 Task: Look for One-way flight tickets for 2 adults, in Economy from Siwa to Chiba to travel on 01-Nov-2023.  Stops: Any number of stops.
Action: Mouse moved to (390, 360)
Screenshot: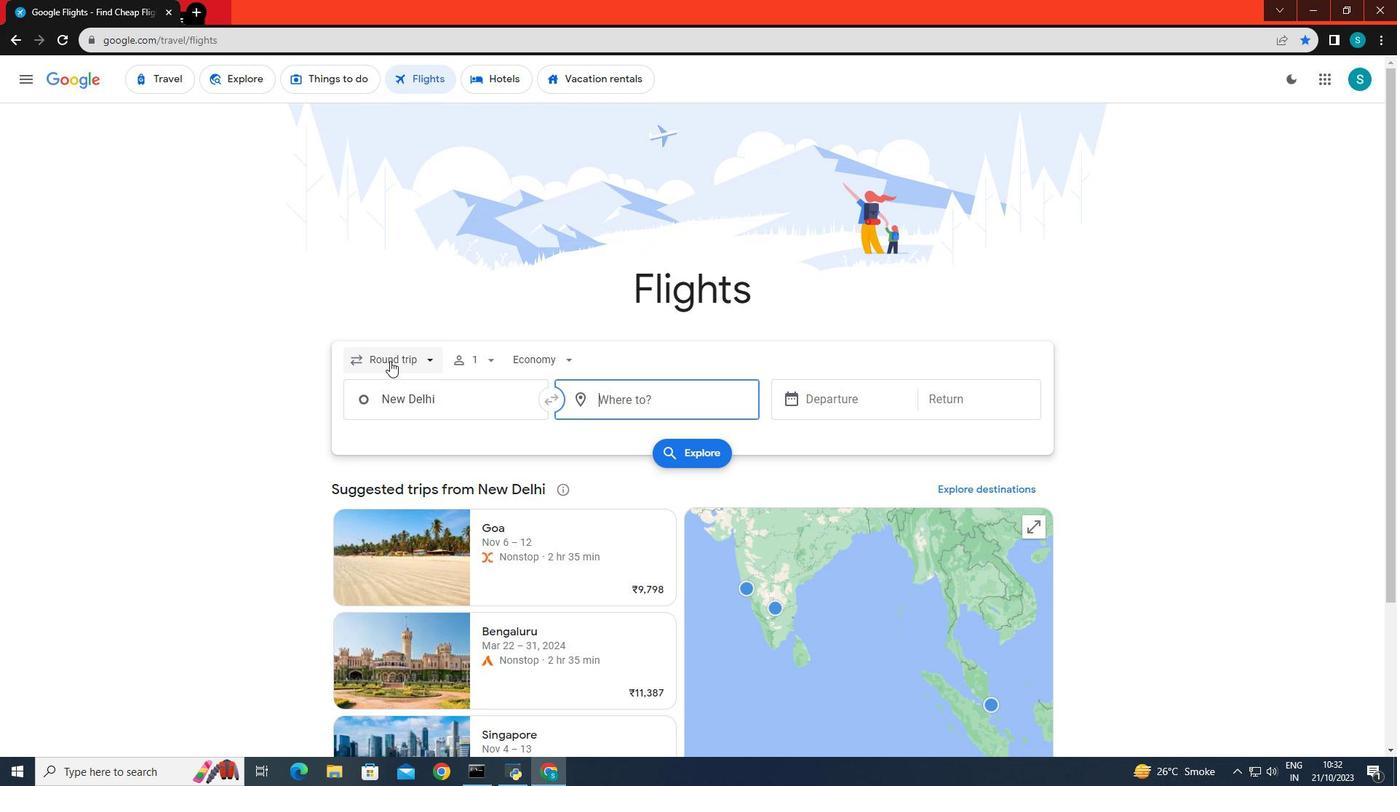 
Action: Mouse pressed left at (390, 360)
Screenshot: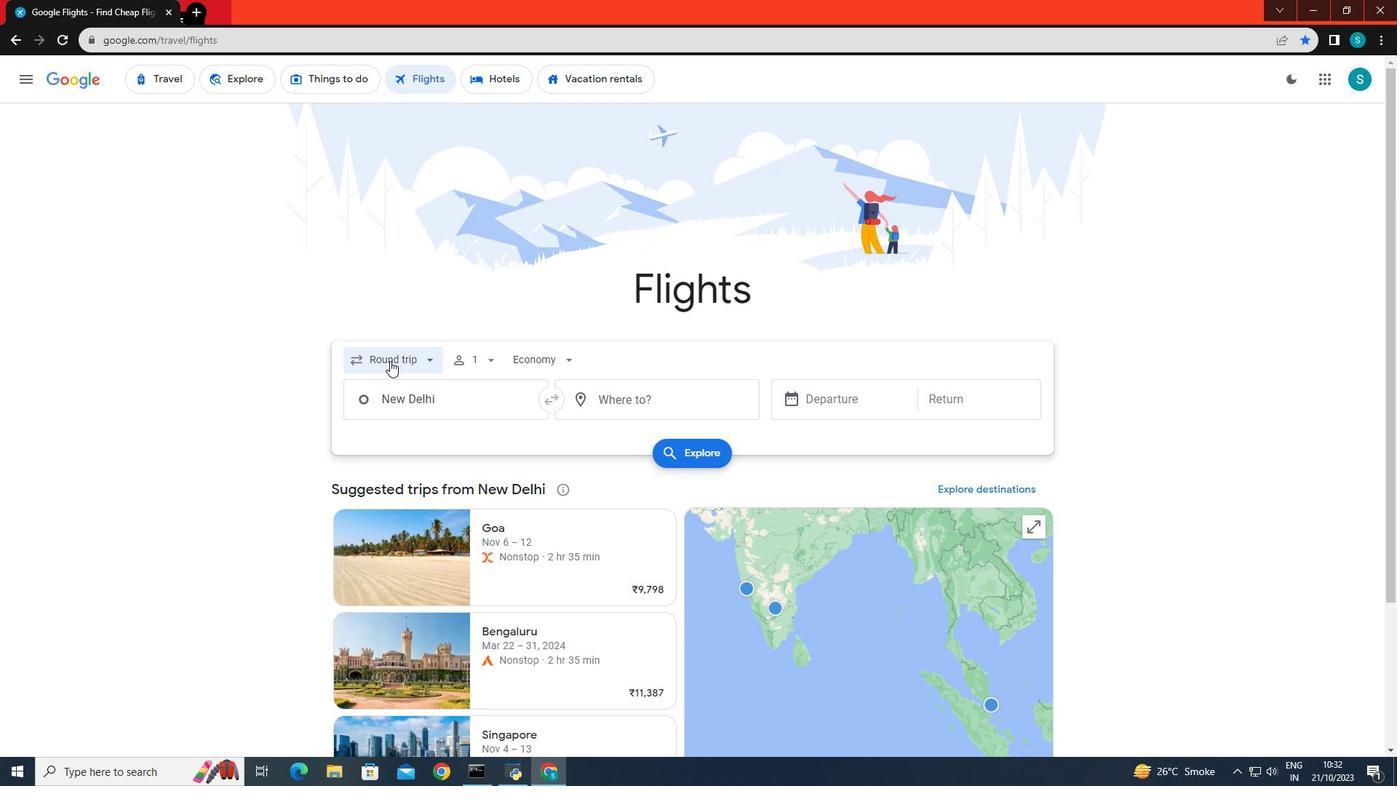 
Action: Mouse moved to (398, 425)
Screenshot: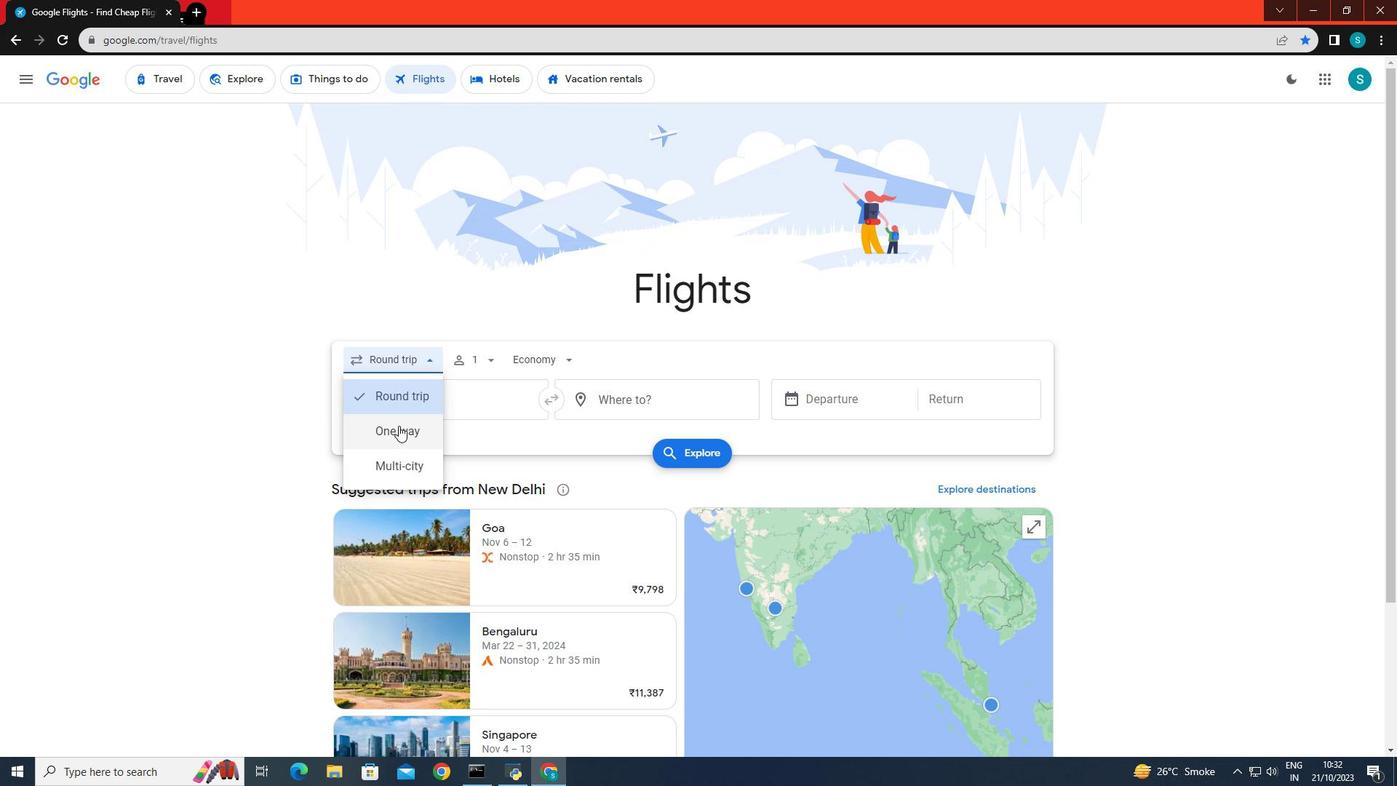 
Action: Mouse pressed left at (398, 425)
Screenshot: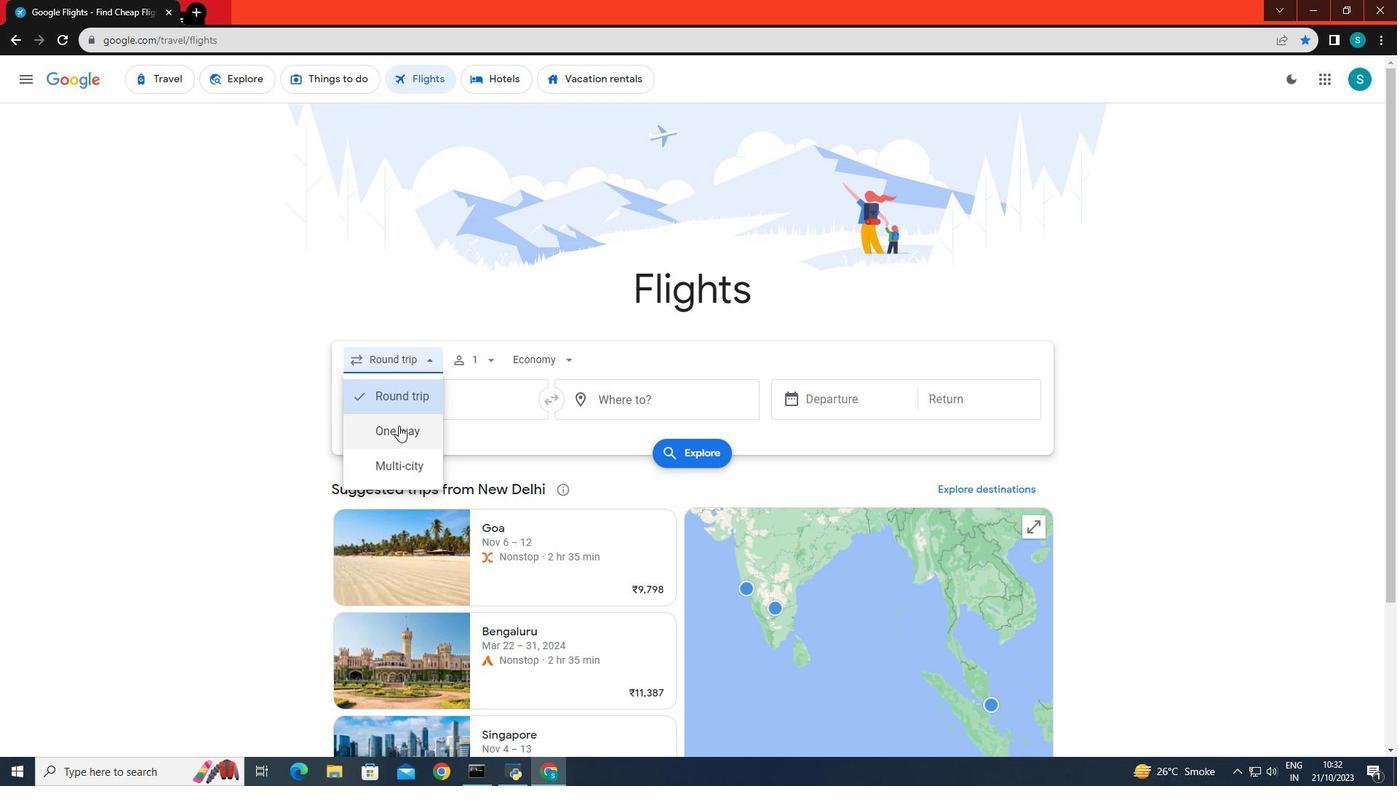 
Action: Mouse moved to (468, 360)
Screenshot: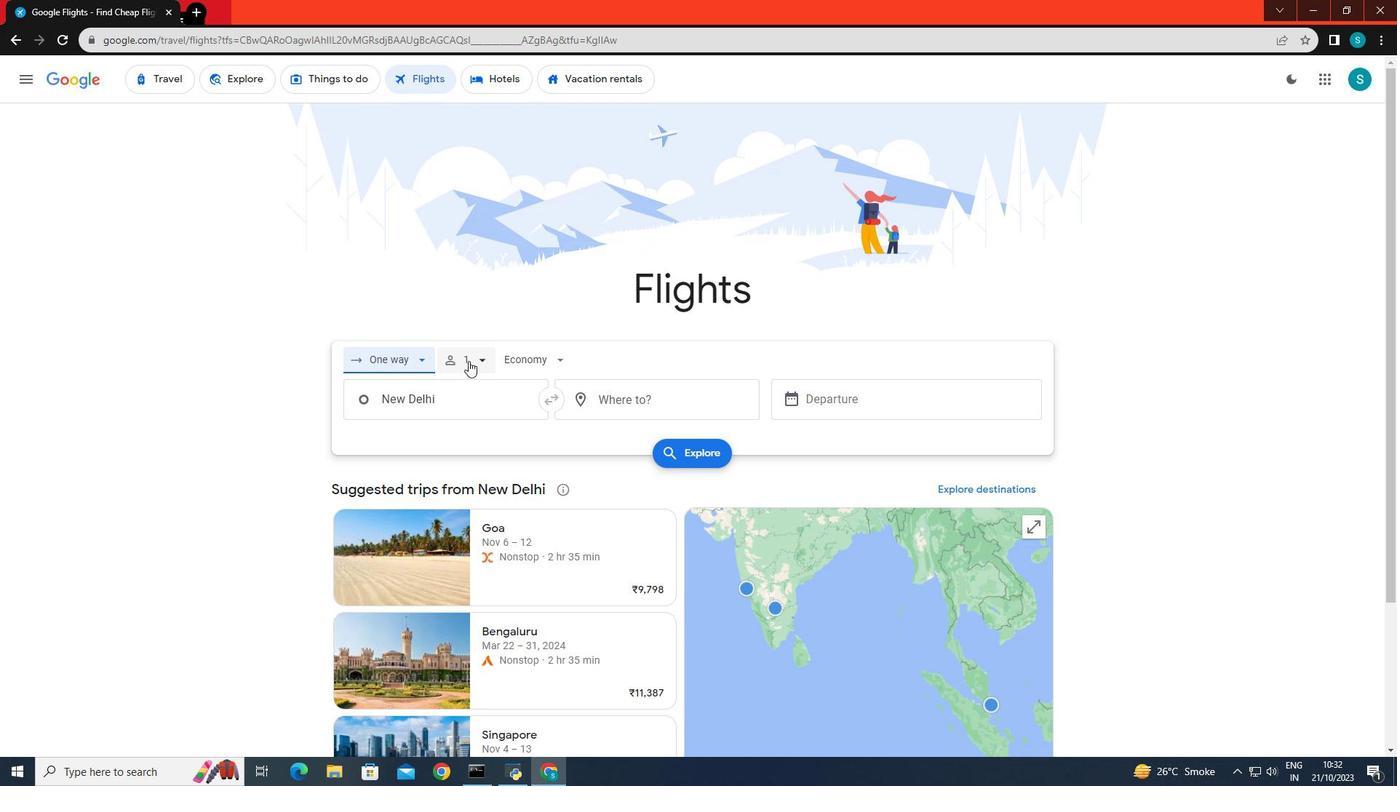 
Action: Mouse pressed left at (468, 360)
Screenshot: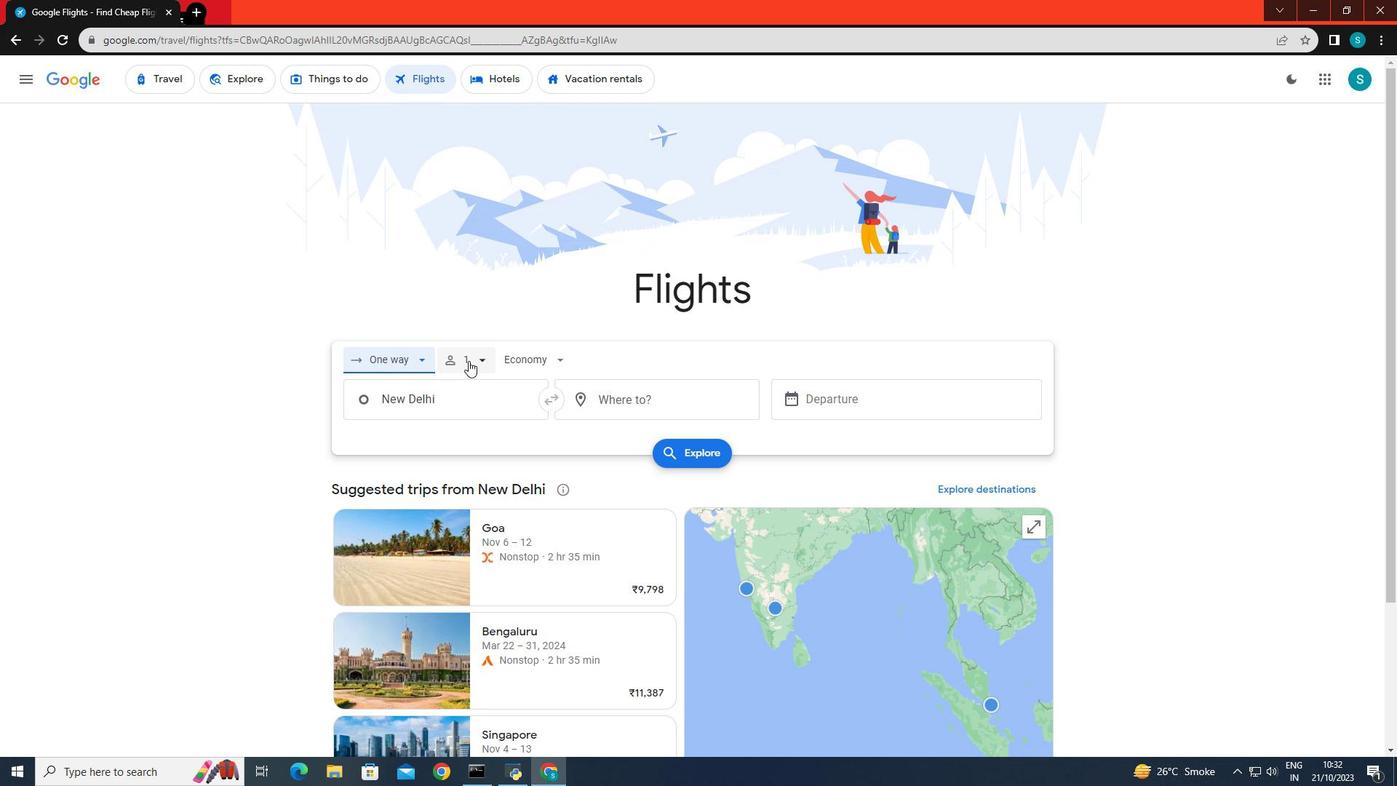 
Action: Mouse moved to (588, 395)
Screenshot: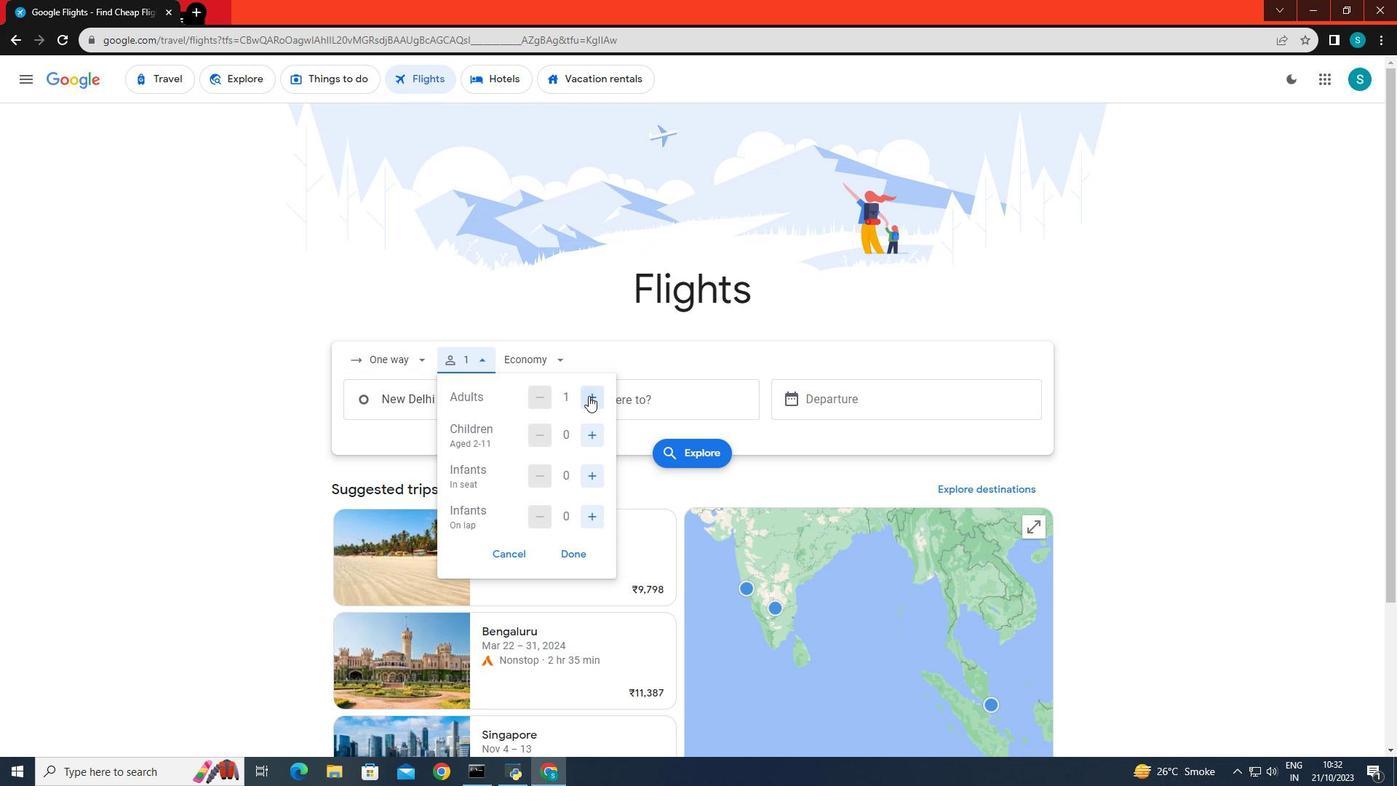 
Action: Mouse pressed left at (588, 395)
Screenshot: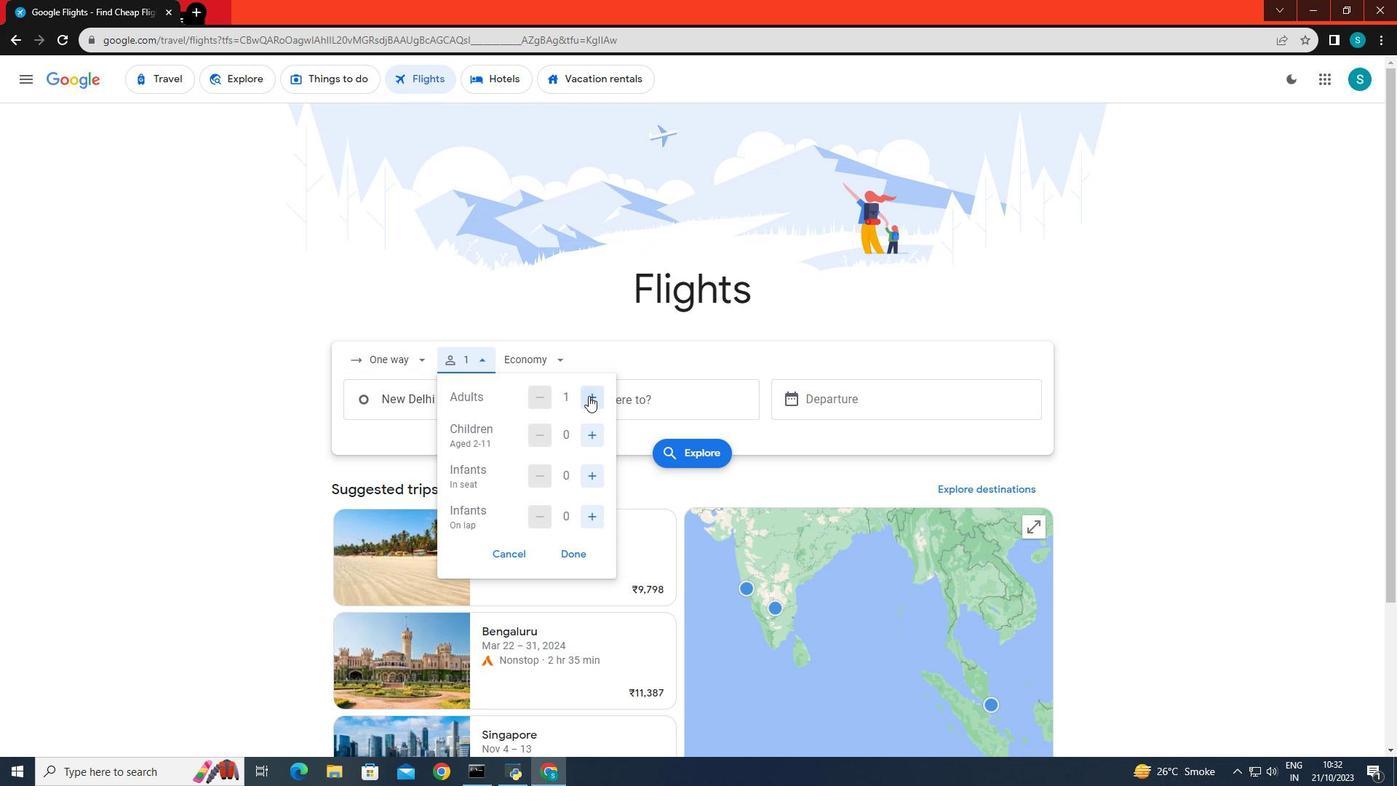 
Action: Mouse moved to (575, 556)
Screenshot: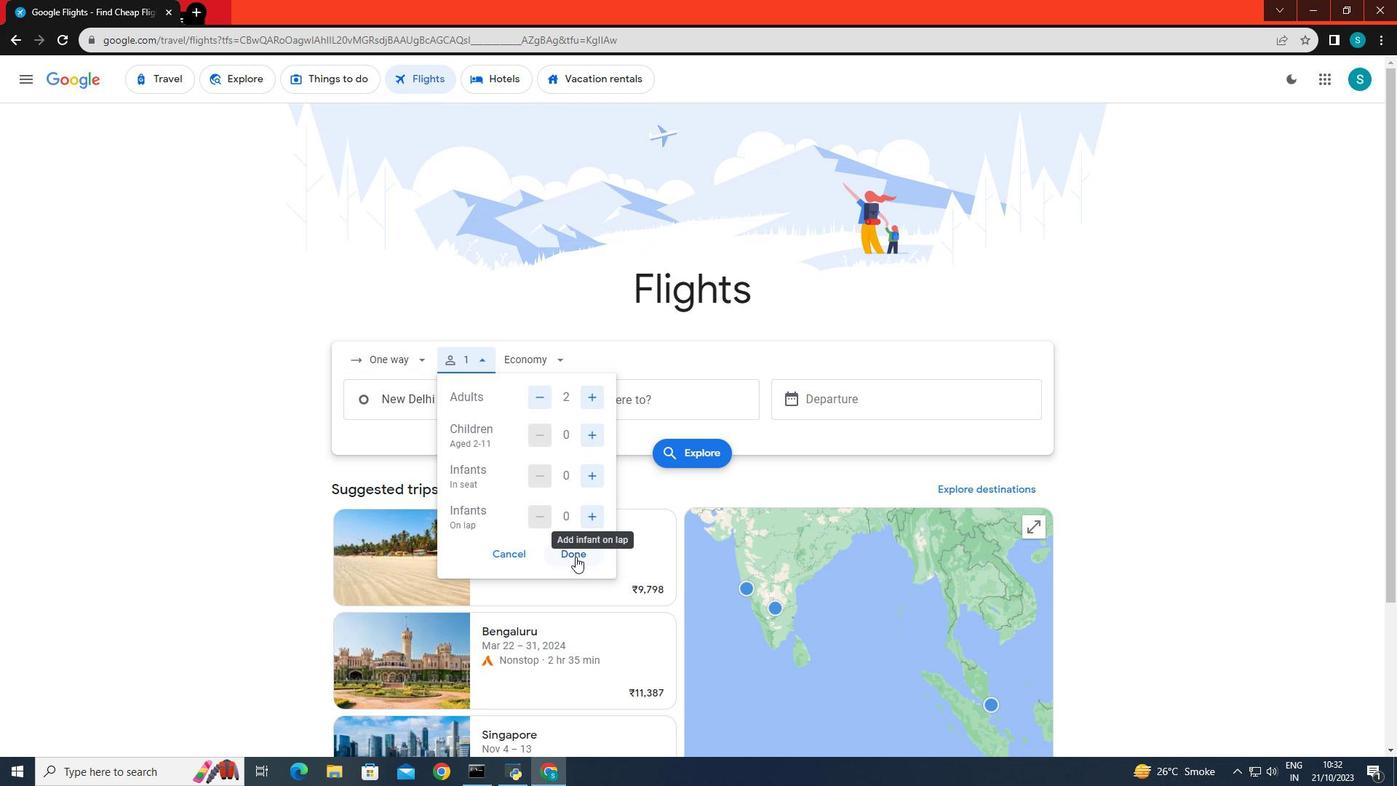 
Action: Mouse pressed left at (575, 556)
Screenshot: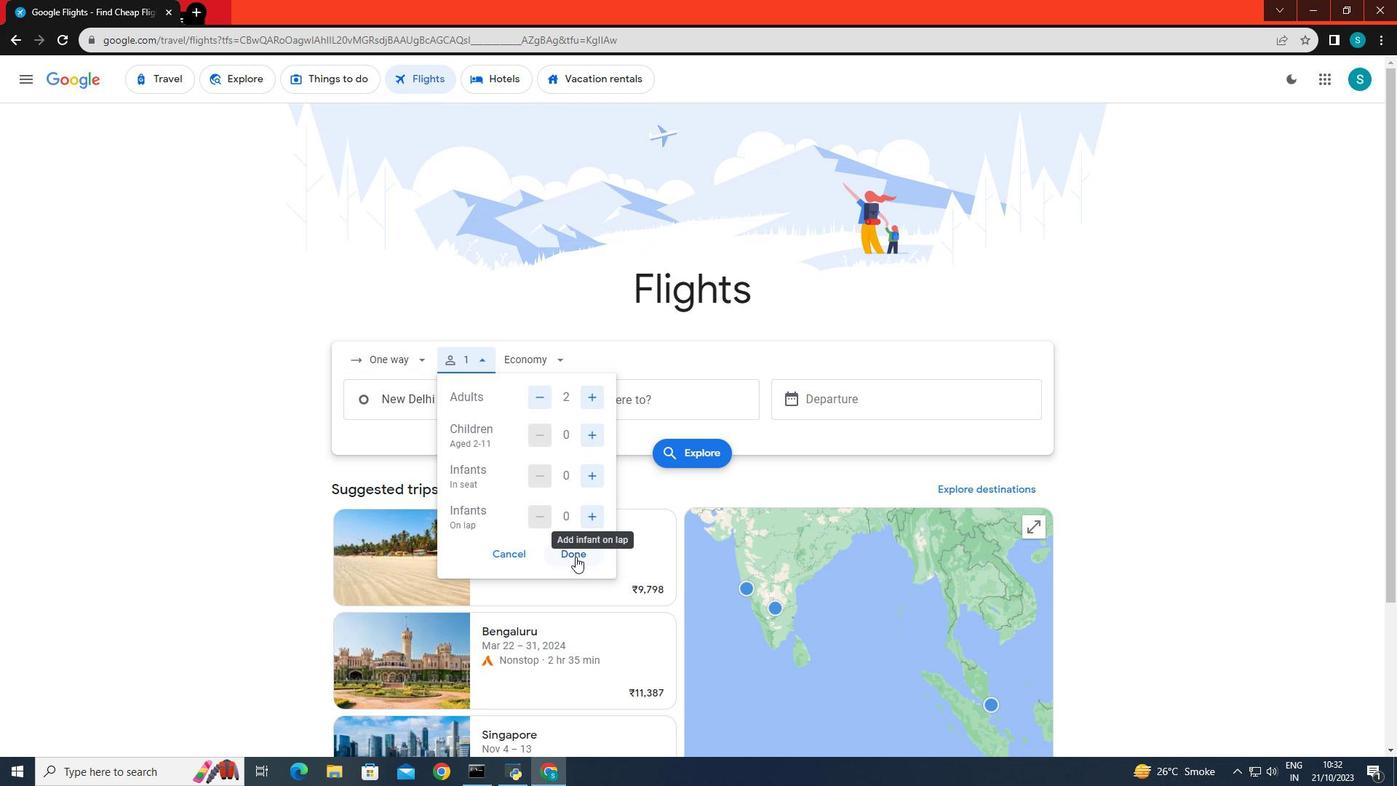 
Action: Mouse moved to (545, 348)
Screenshot: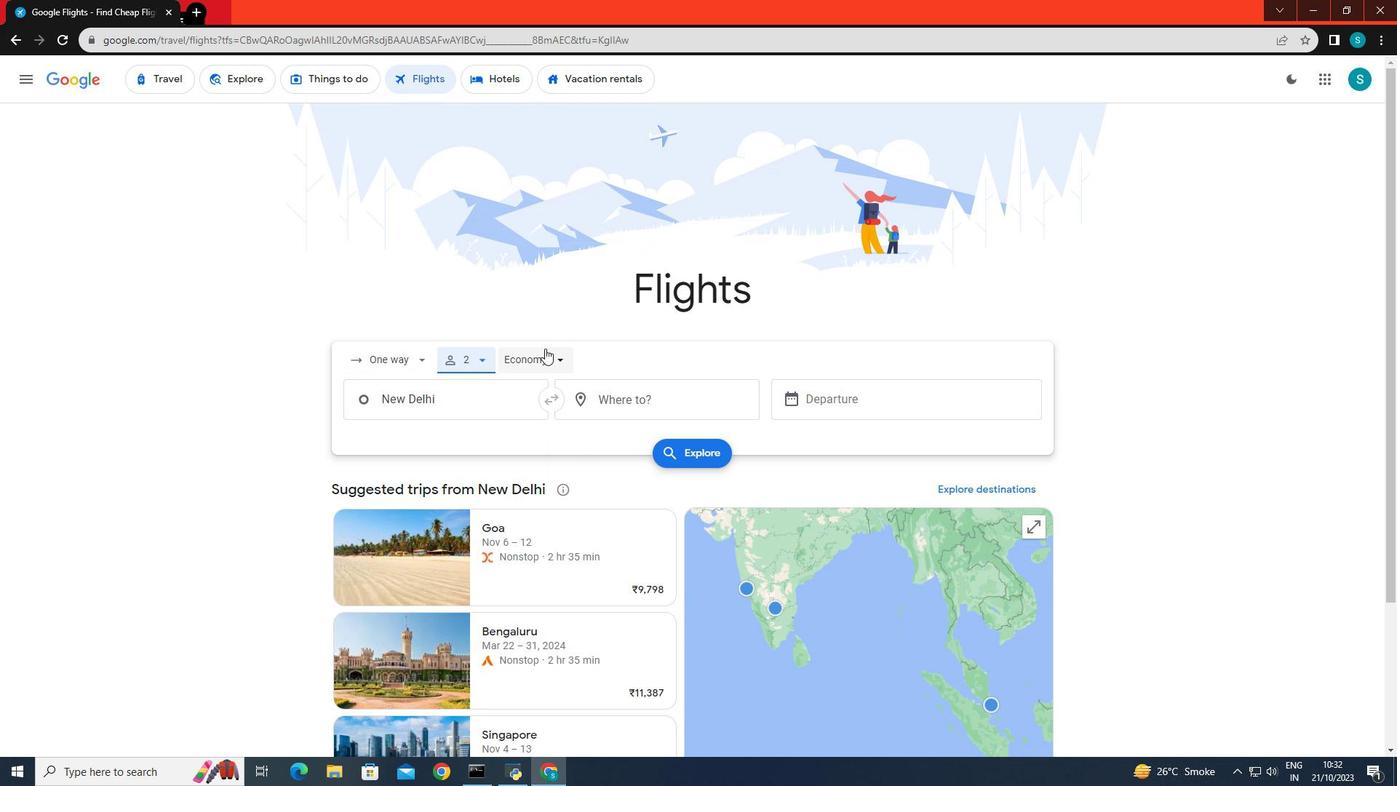 
Action: Mouse pressed left at (545, 348)
Screenshot: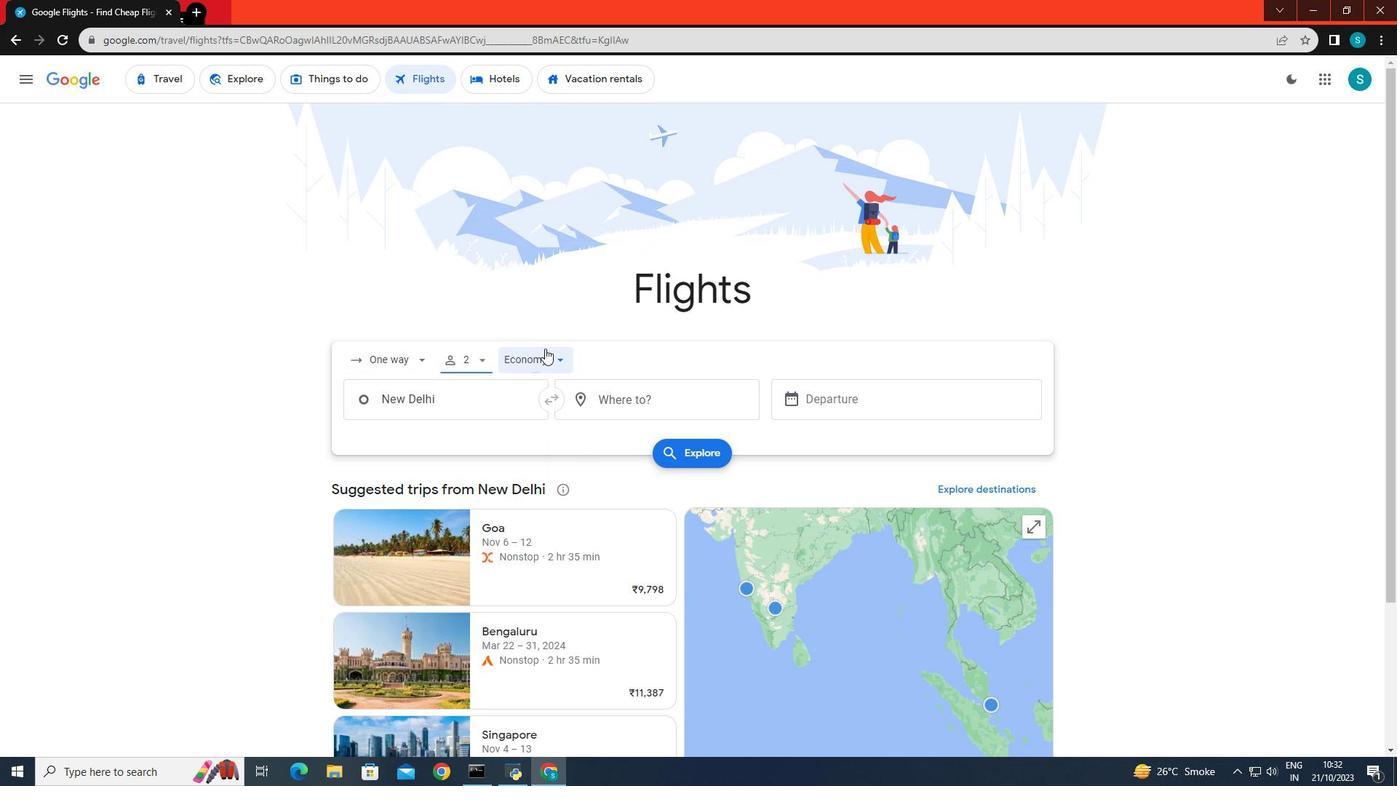 
Action: Mouse moved to (566, 402)
Screenshot: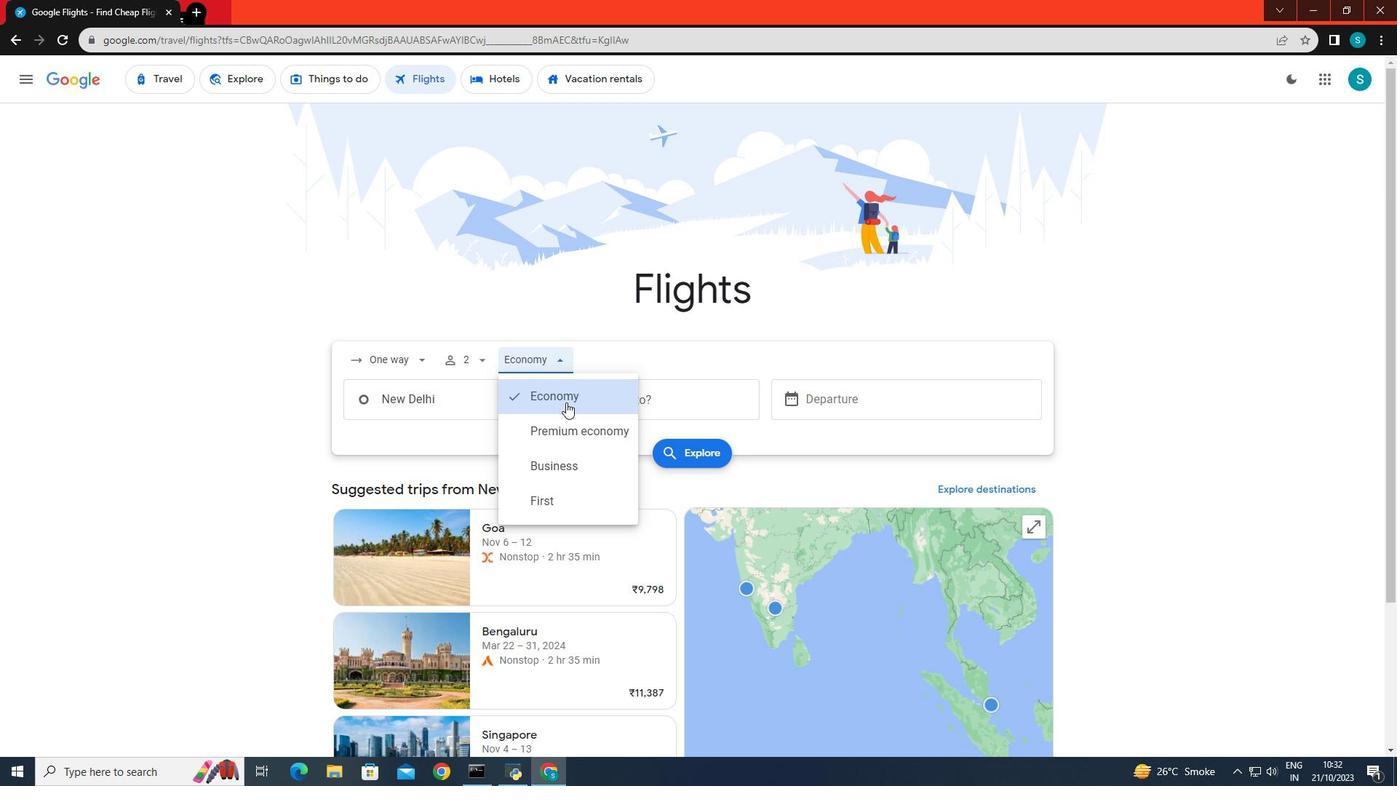 
Action: Mouse pressed left at (566, 402)
Screenshot: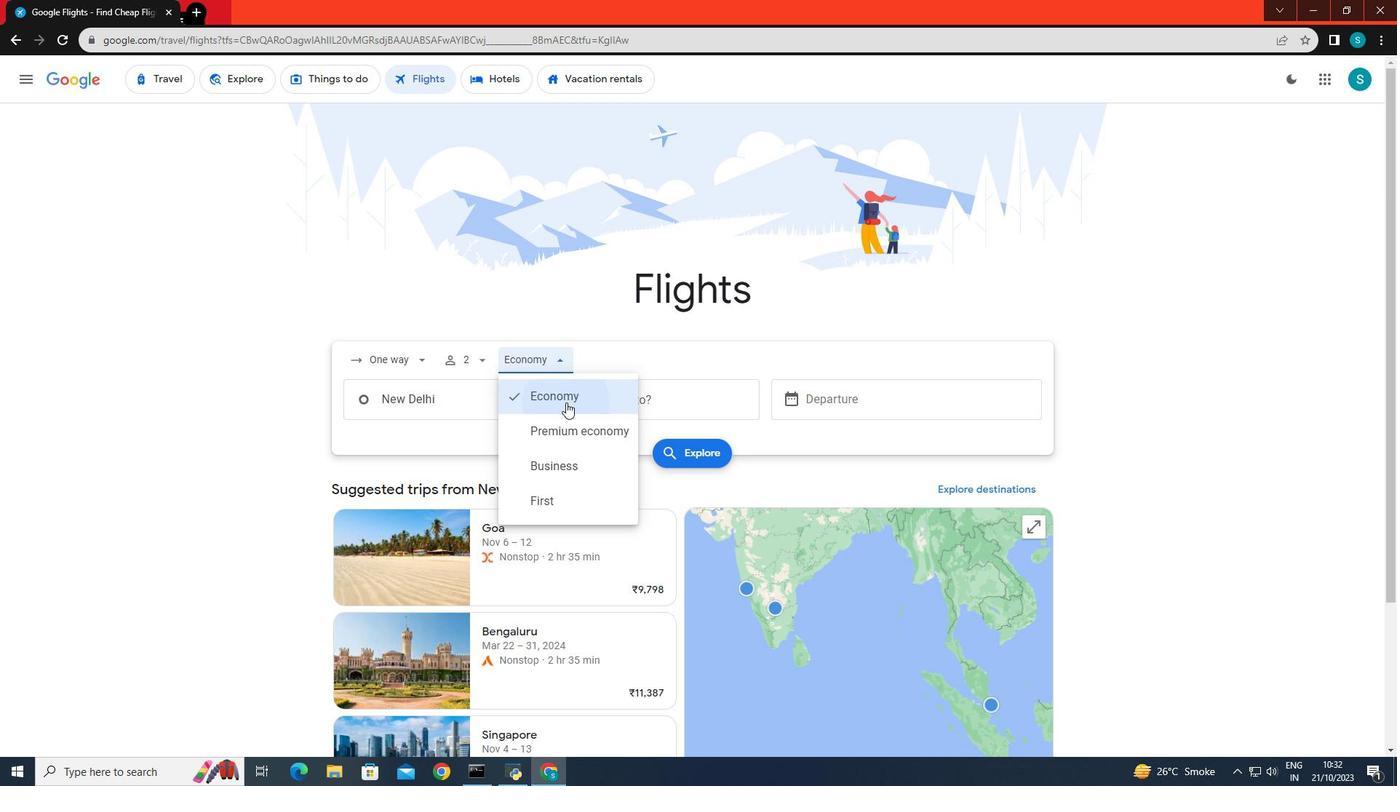 
Action: Mouse moved to (430, 398)
Screenshot: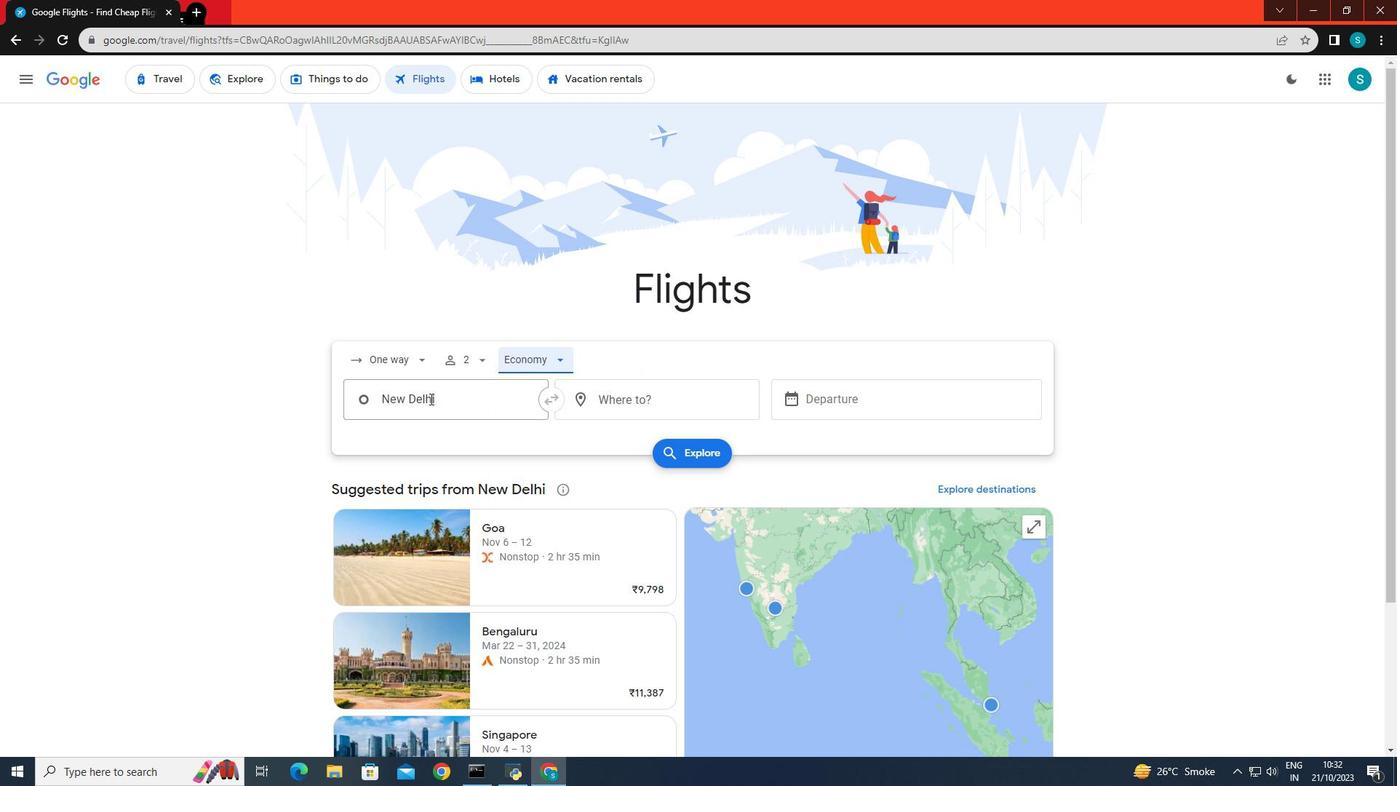 
Action: Mouse pressed left at (430, 398)
Screenshot: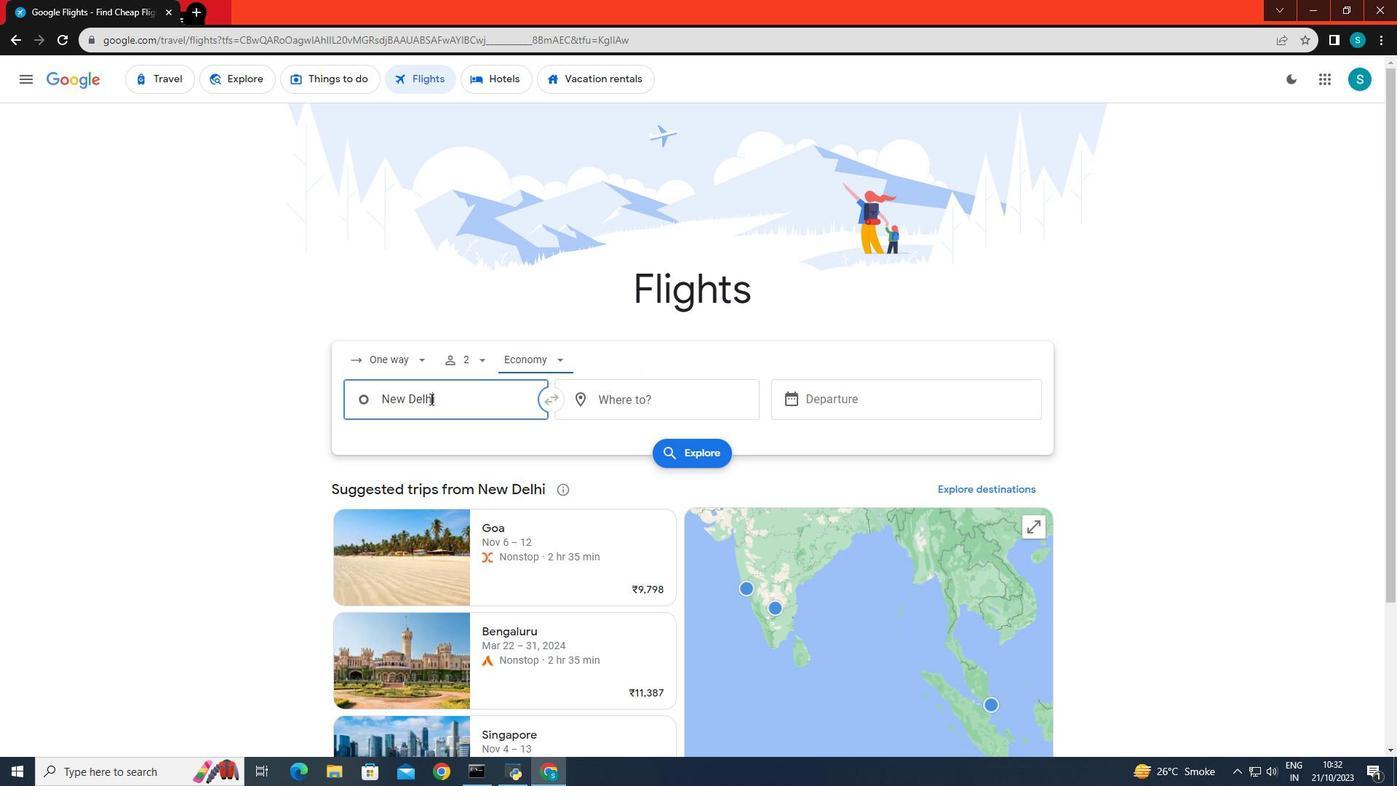 
Action: Key pressed <Key.backspace><Key.caps_lock>S<Key.caps_lock>iwa
Screenshot: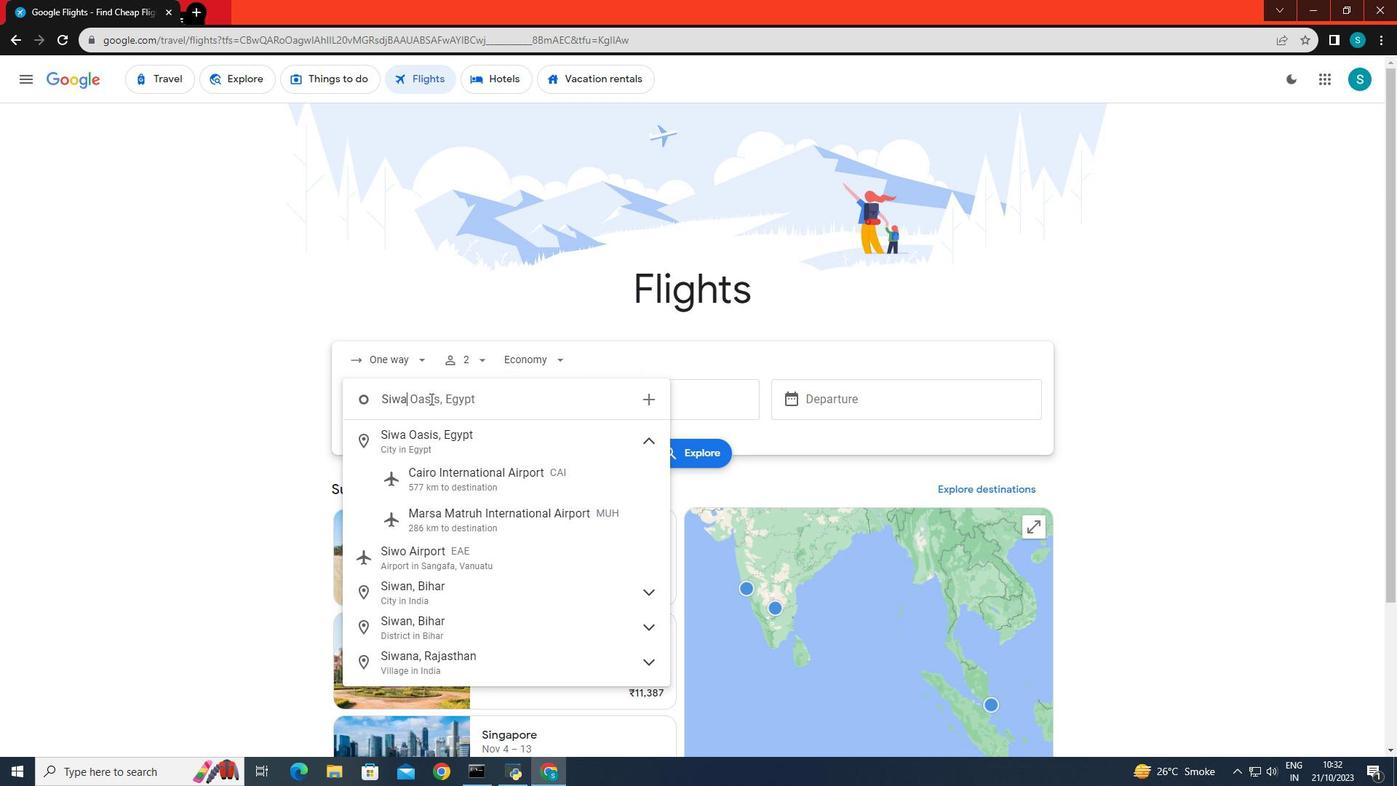 
Action: Mouse moved to (414, 441)
Screenshot: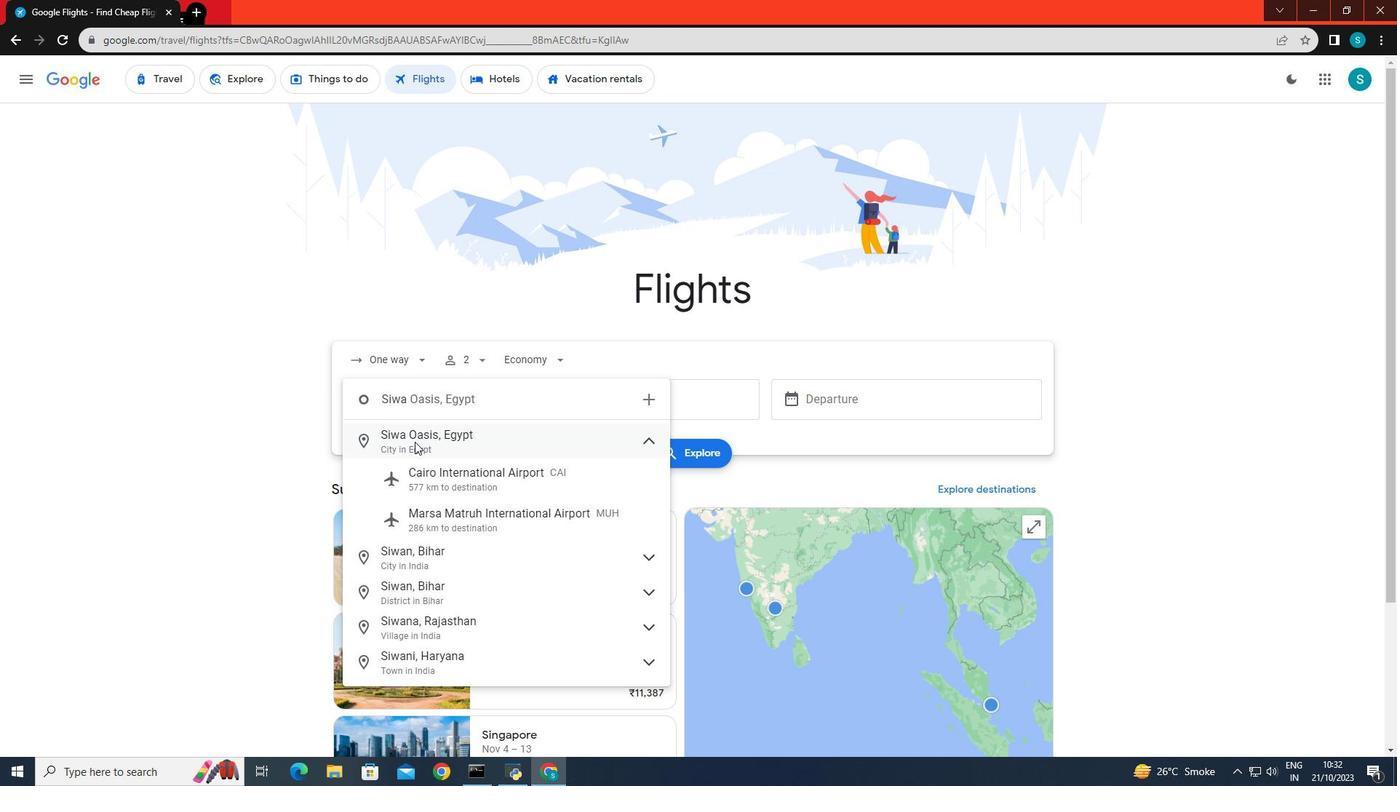 
Action: Mouse pressed left at (414, 441)
Screenshot: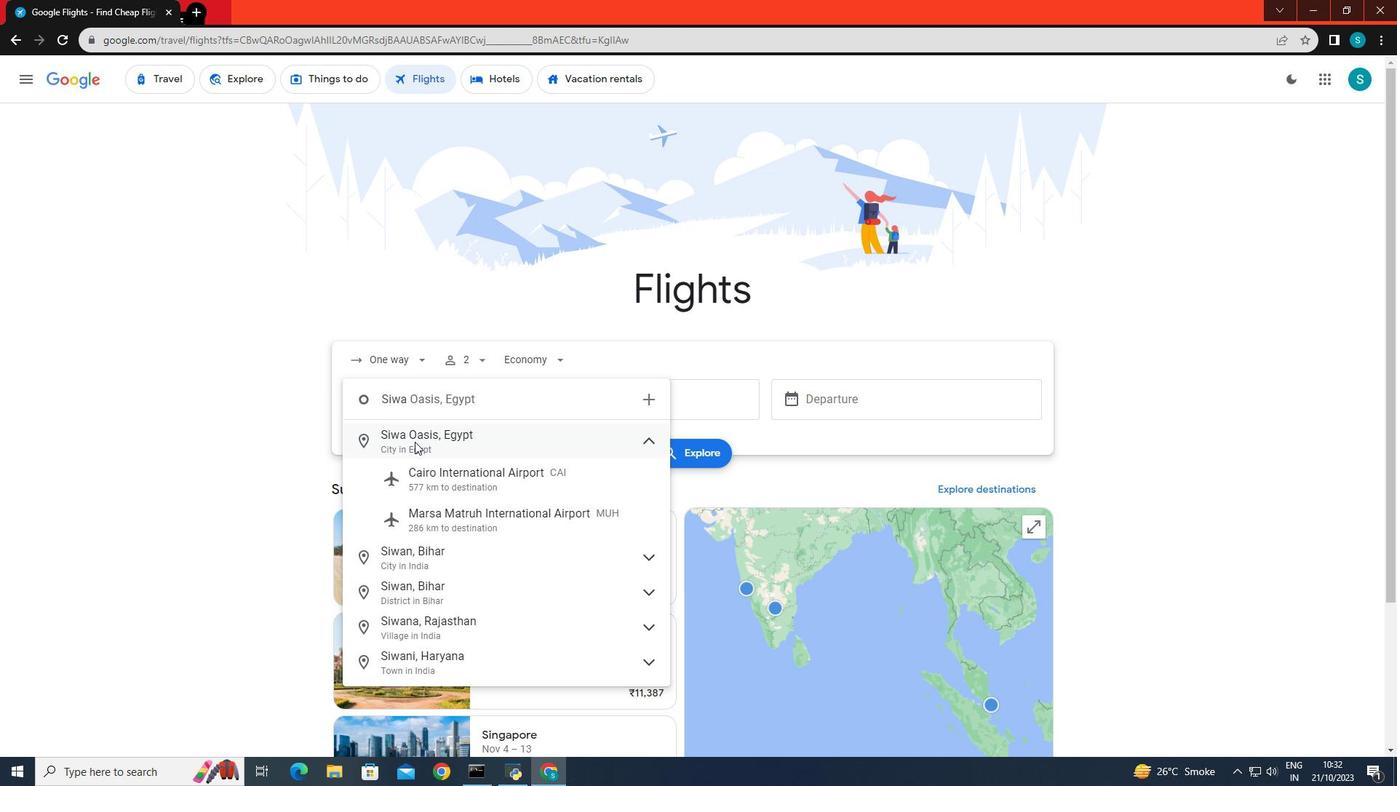 
Action: Mouse moved to (613, 401)
Screenshot: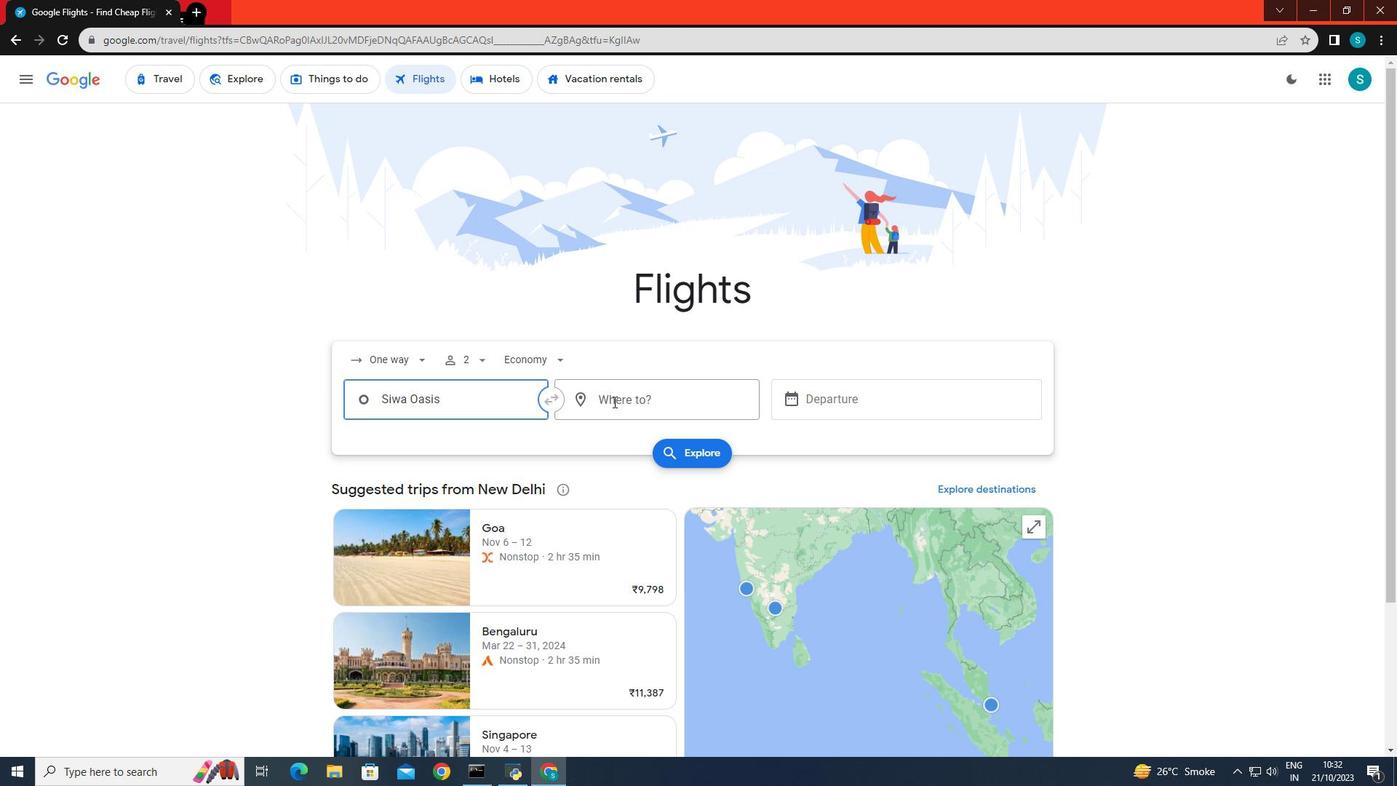 
Action: Mouse pressed left at (613, 401)
Screenshot: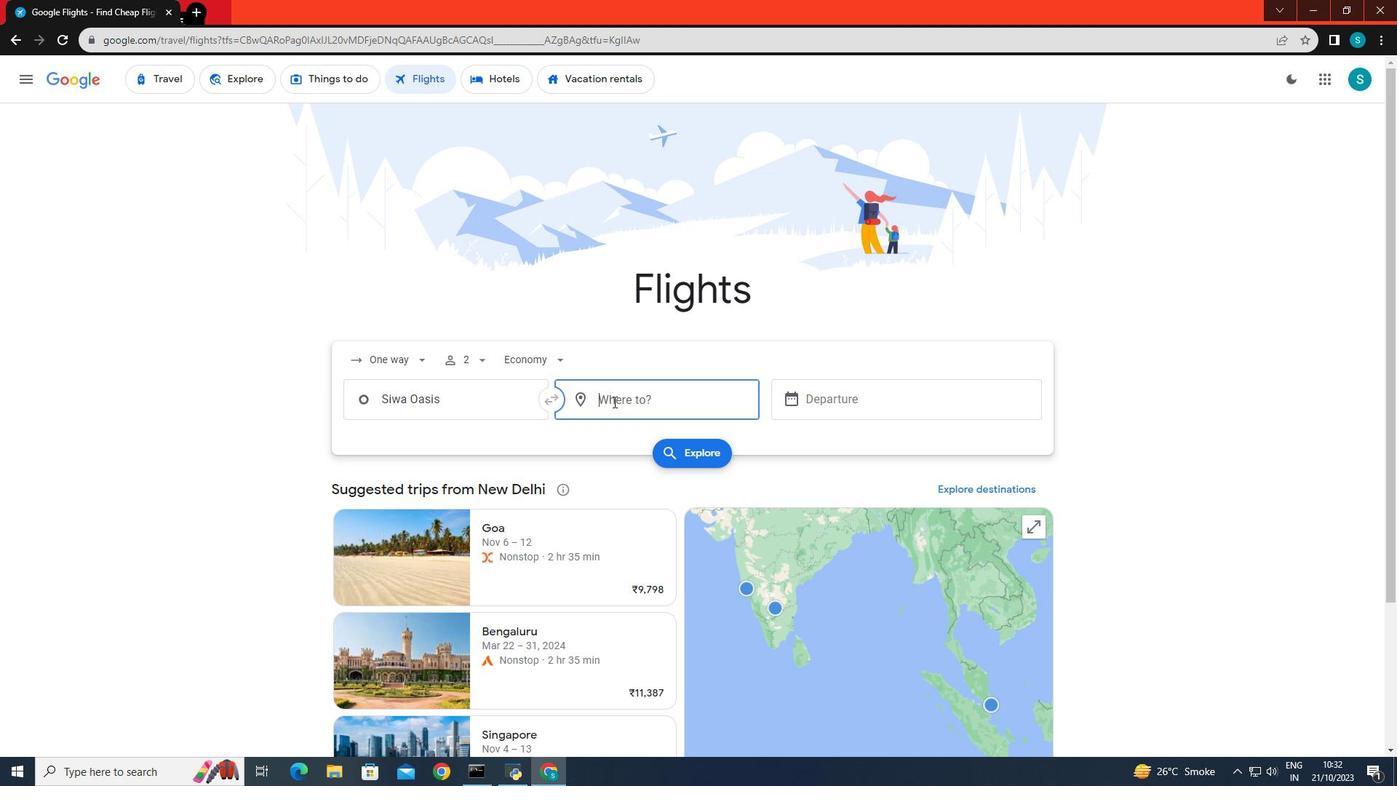
Action: Key pressed <Key.caps_lock>C<Key.caps_lock>hiba
Screenshot: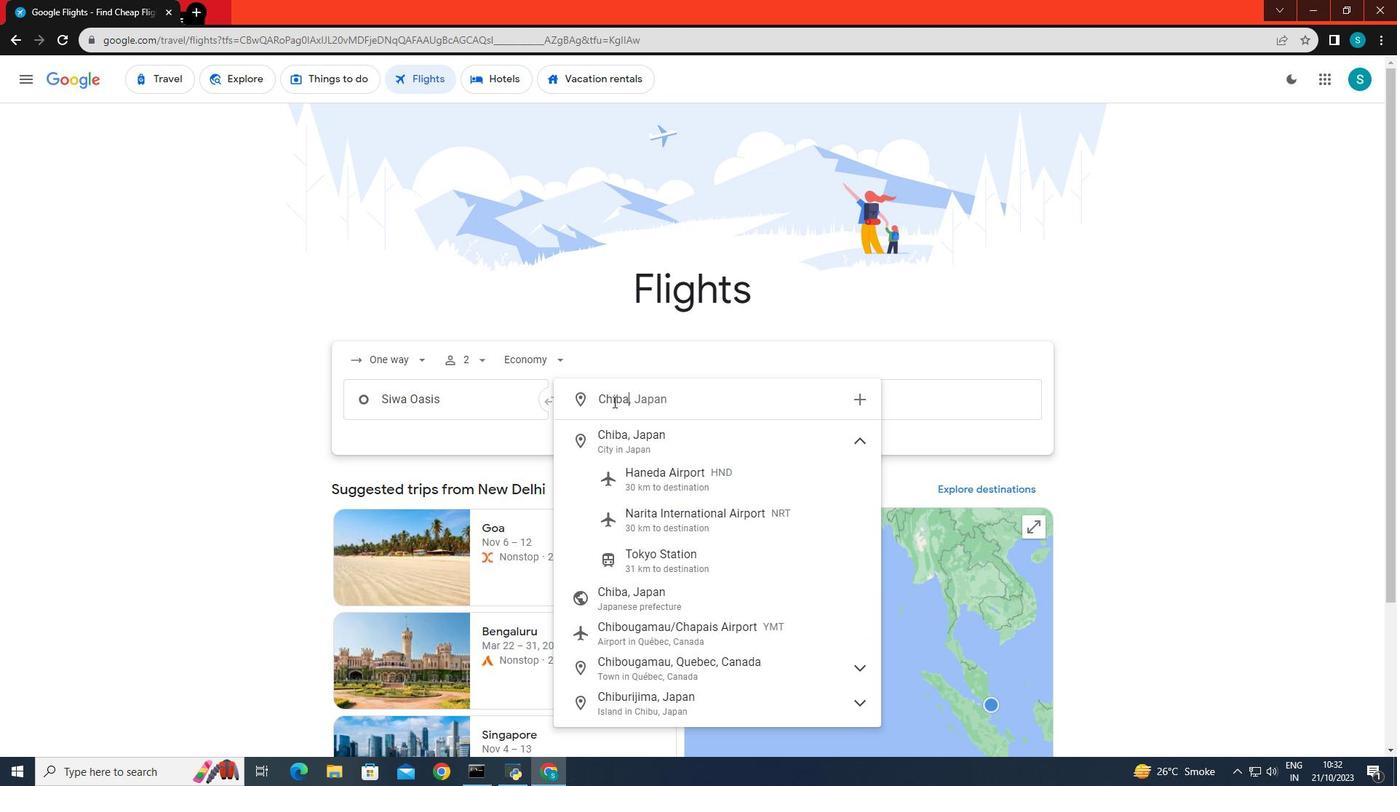 
Action: Mouse moved to (633, 453)
Screenshot: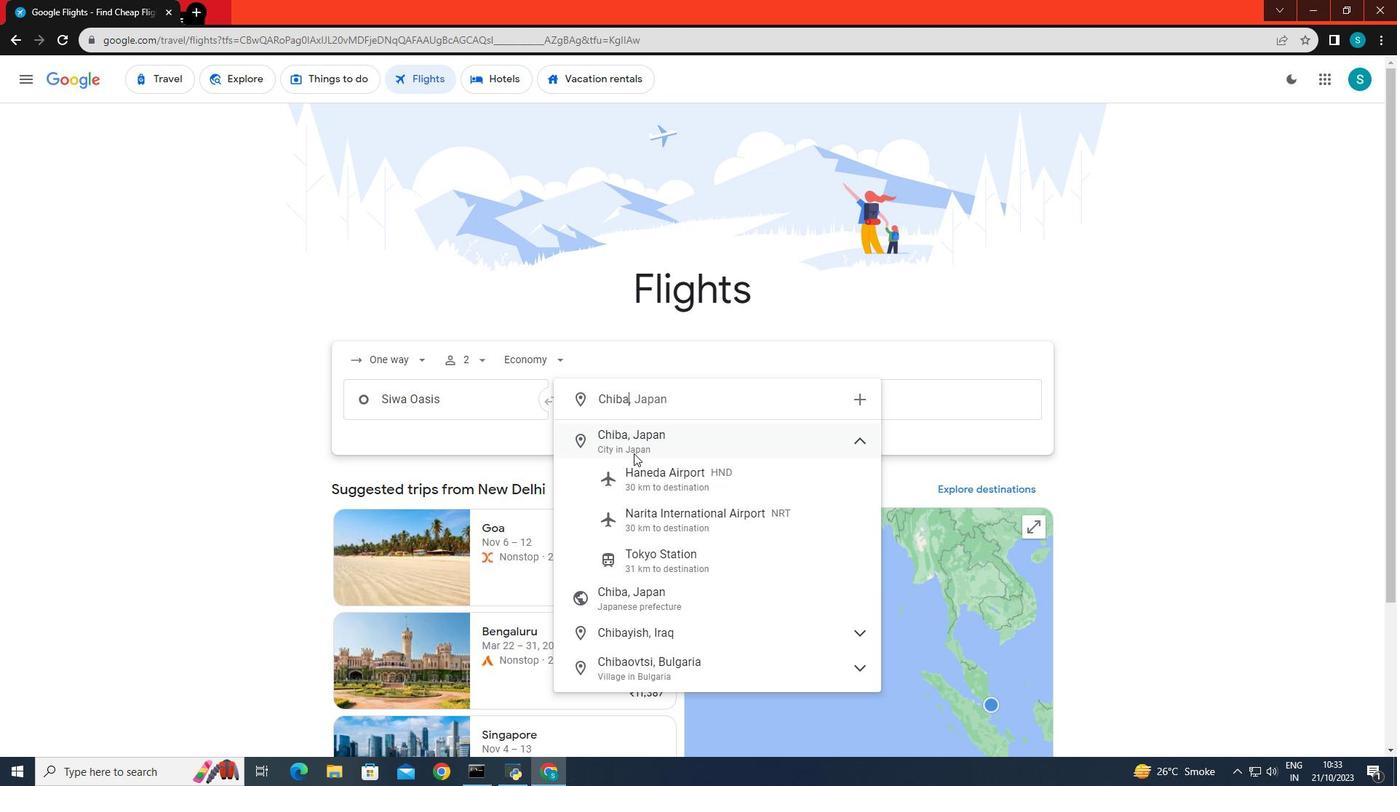 
Action: Mouse pressed left at (633, 453)
Screenshot: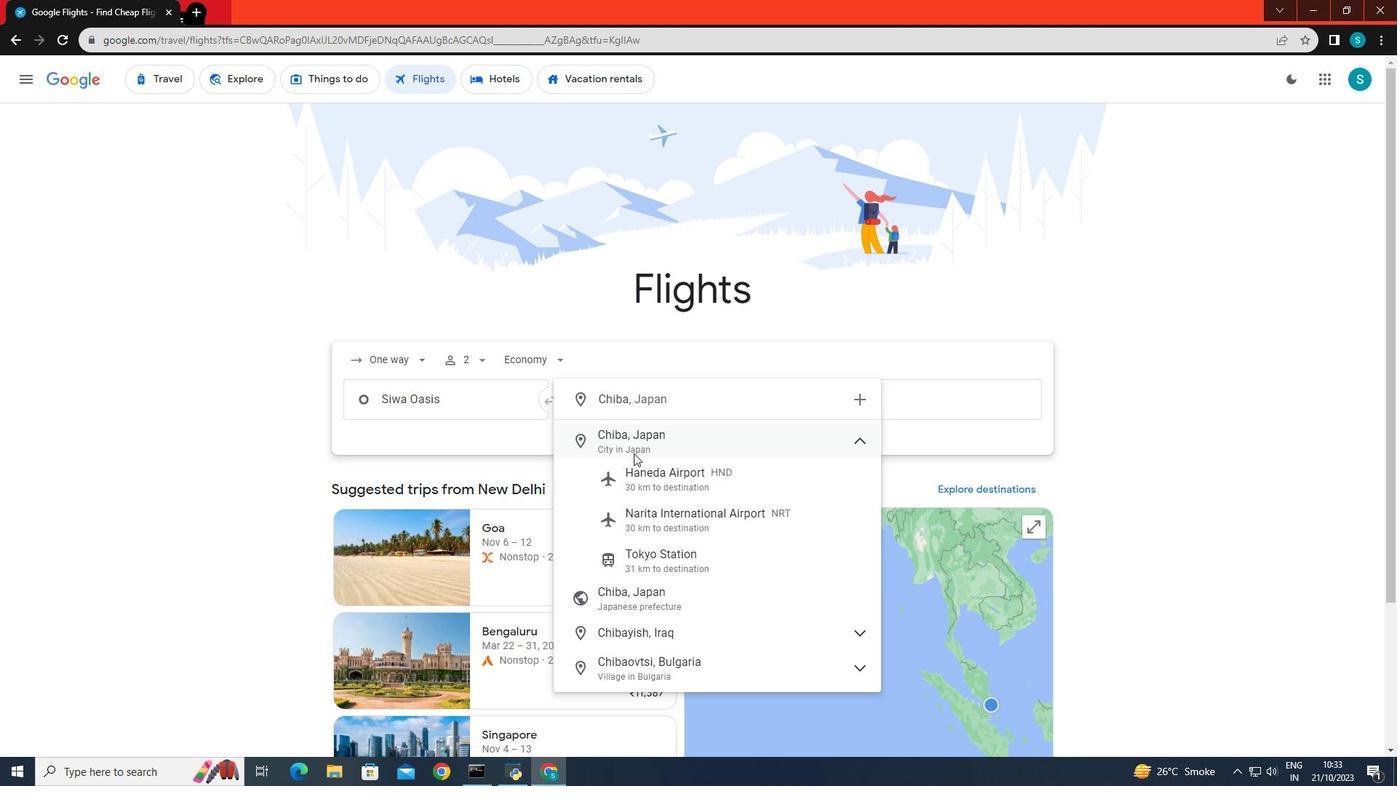 
Action: Mouse moved to (806, 398)
Screenshot: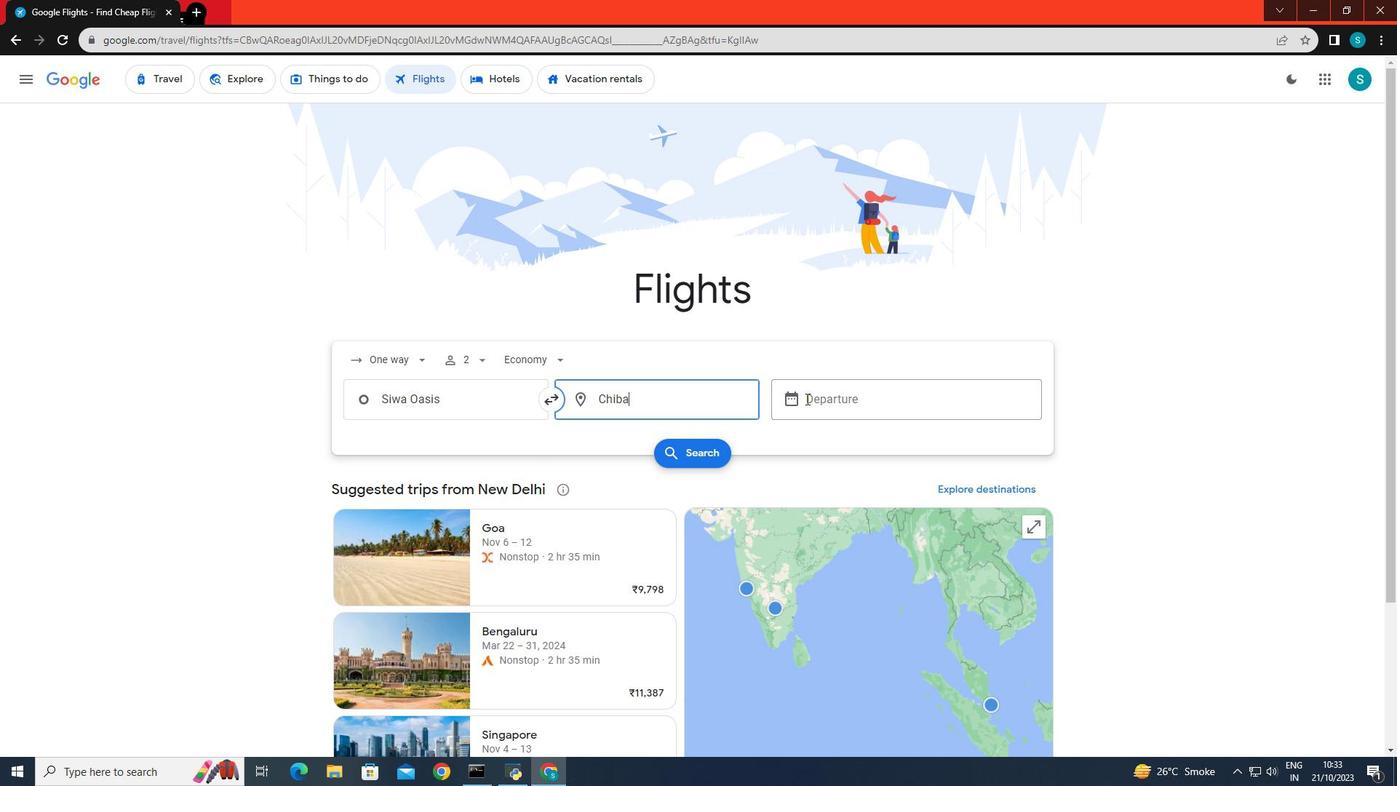 
Action: Mouse pressed left at (806, 398)
Screenshot: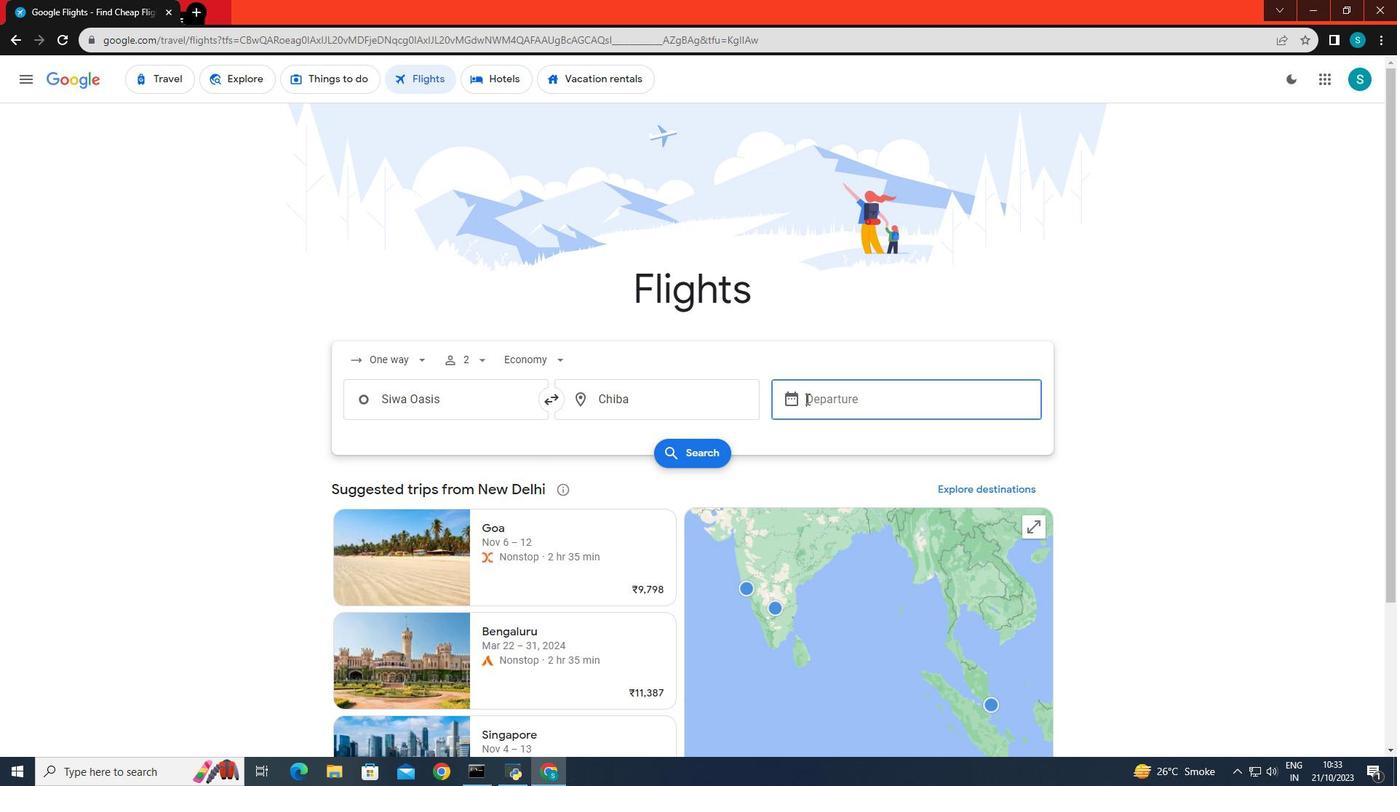 
Action: Mouse moved to (914, 490)
Screenshot: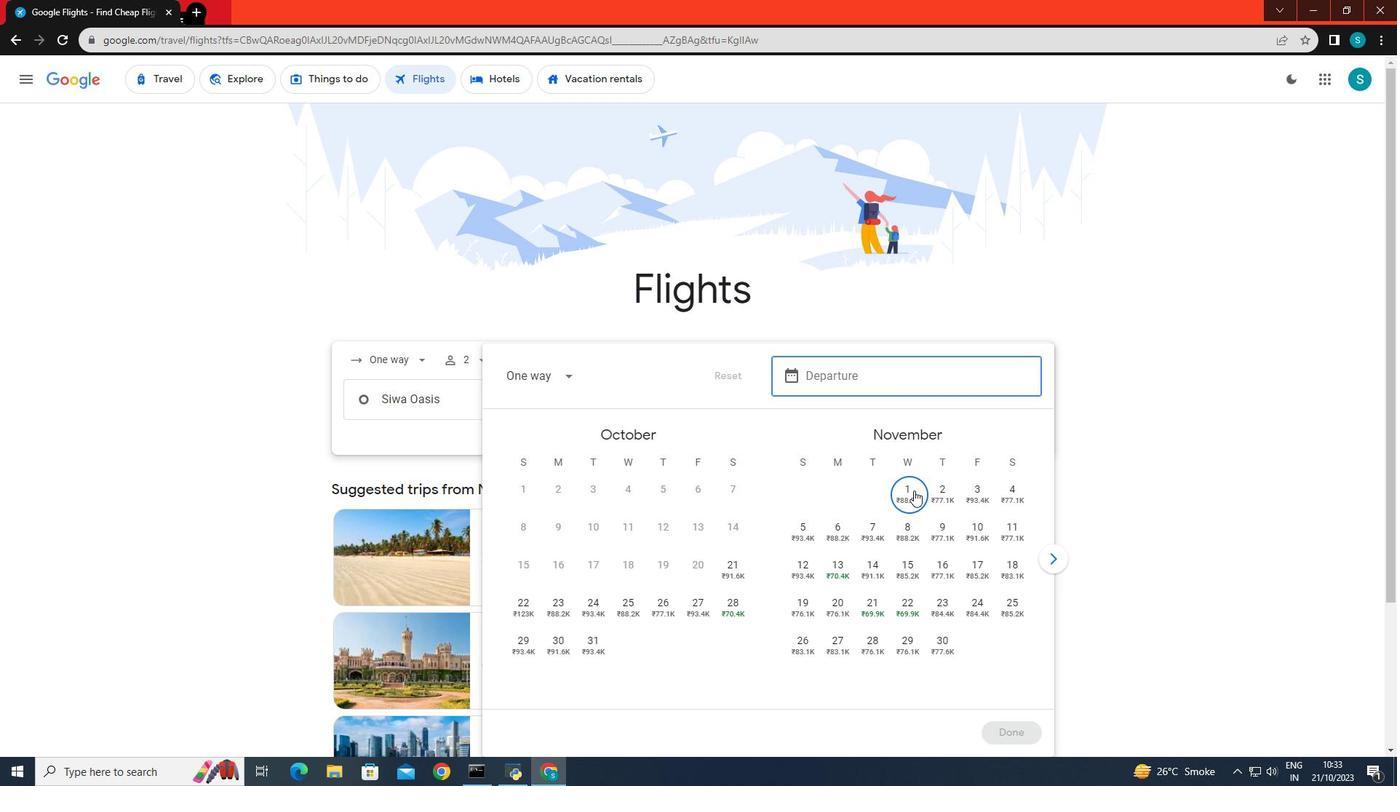 
Action: Mouse pressed left at (914, 490)
Screenshot: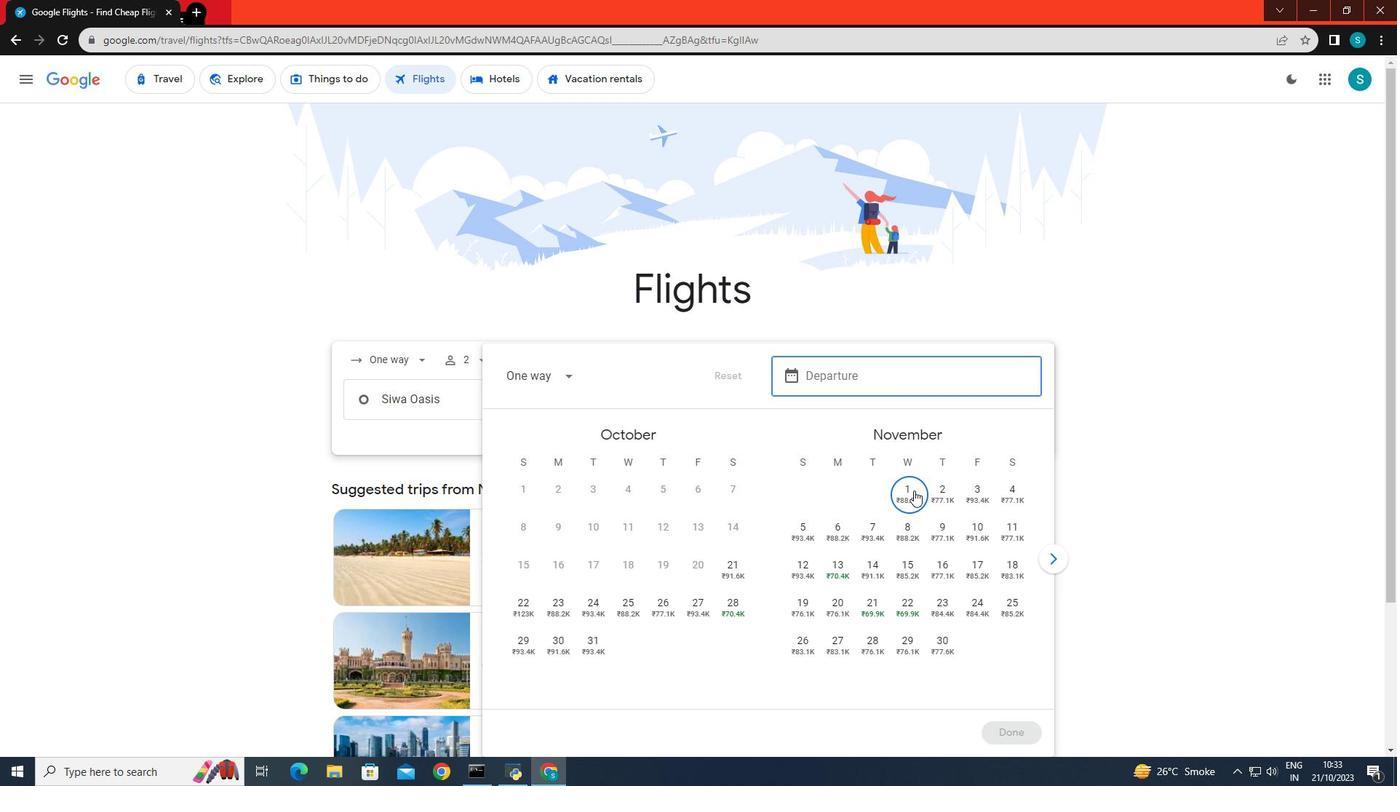 
Action: Mouse moved to (1003, 734)
Screenshot: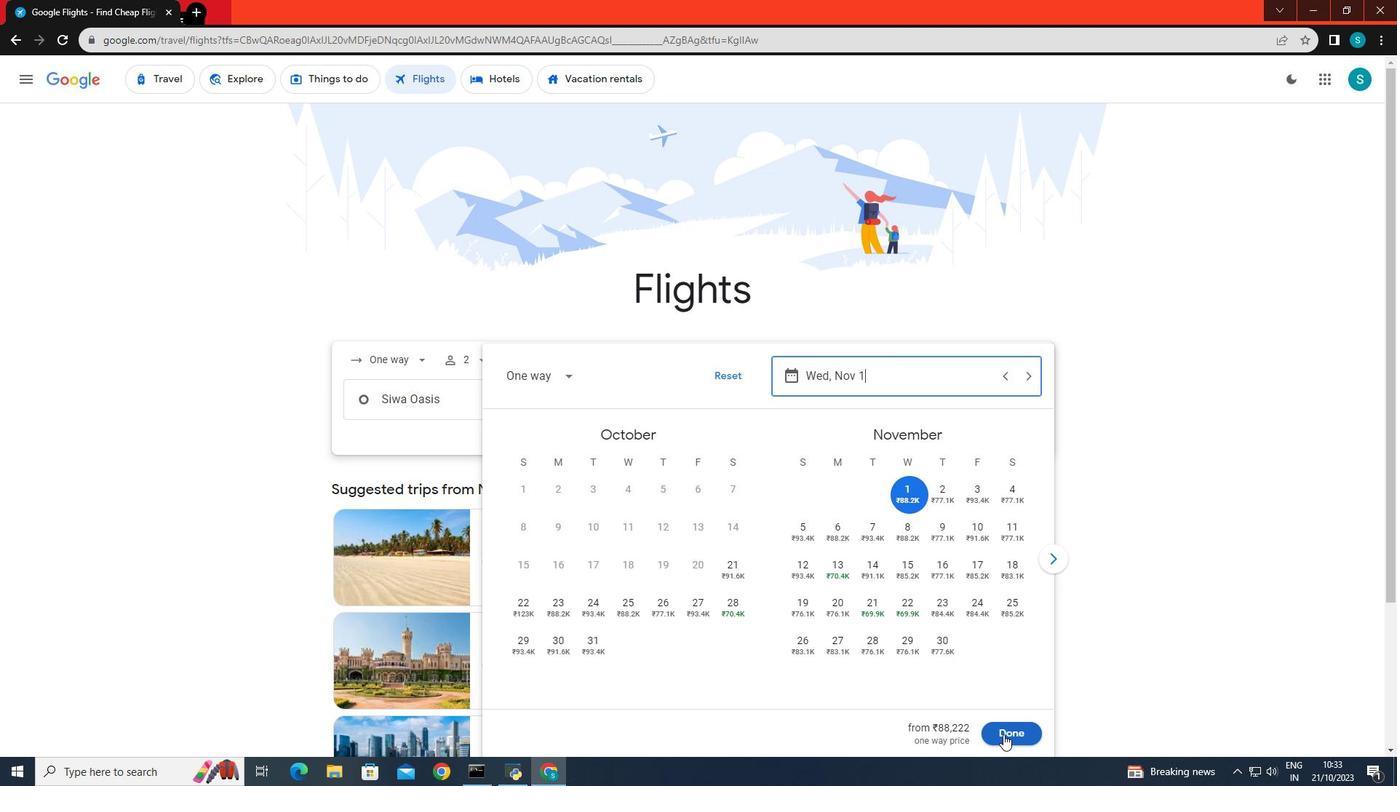 
Action: Mouse pressed left at (1003, 734)
Screenshot: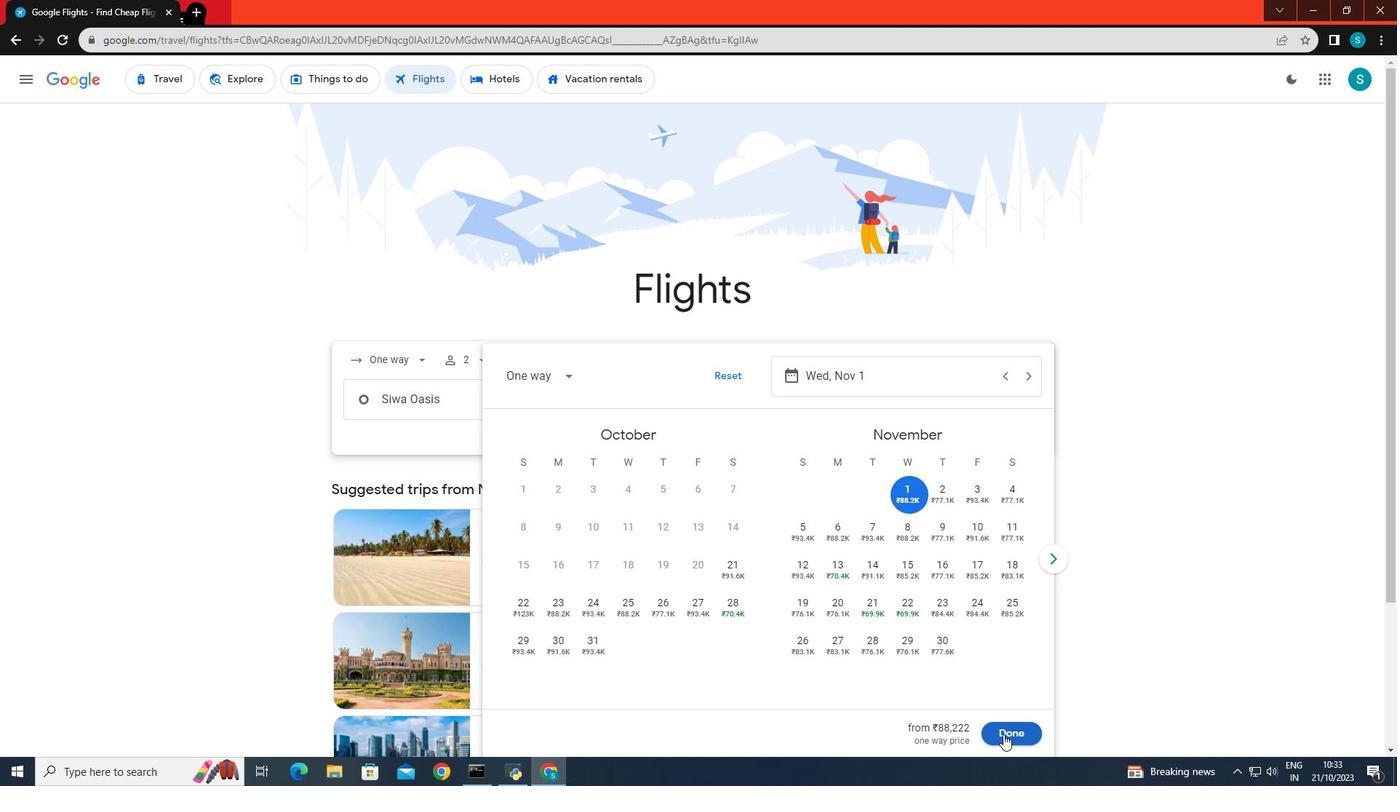
Action: Mouse moved to (685, 453)
Screenshot: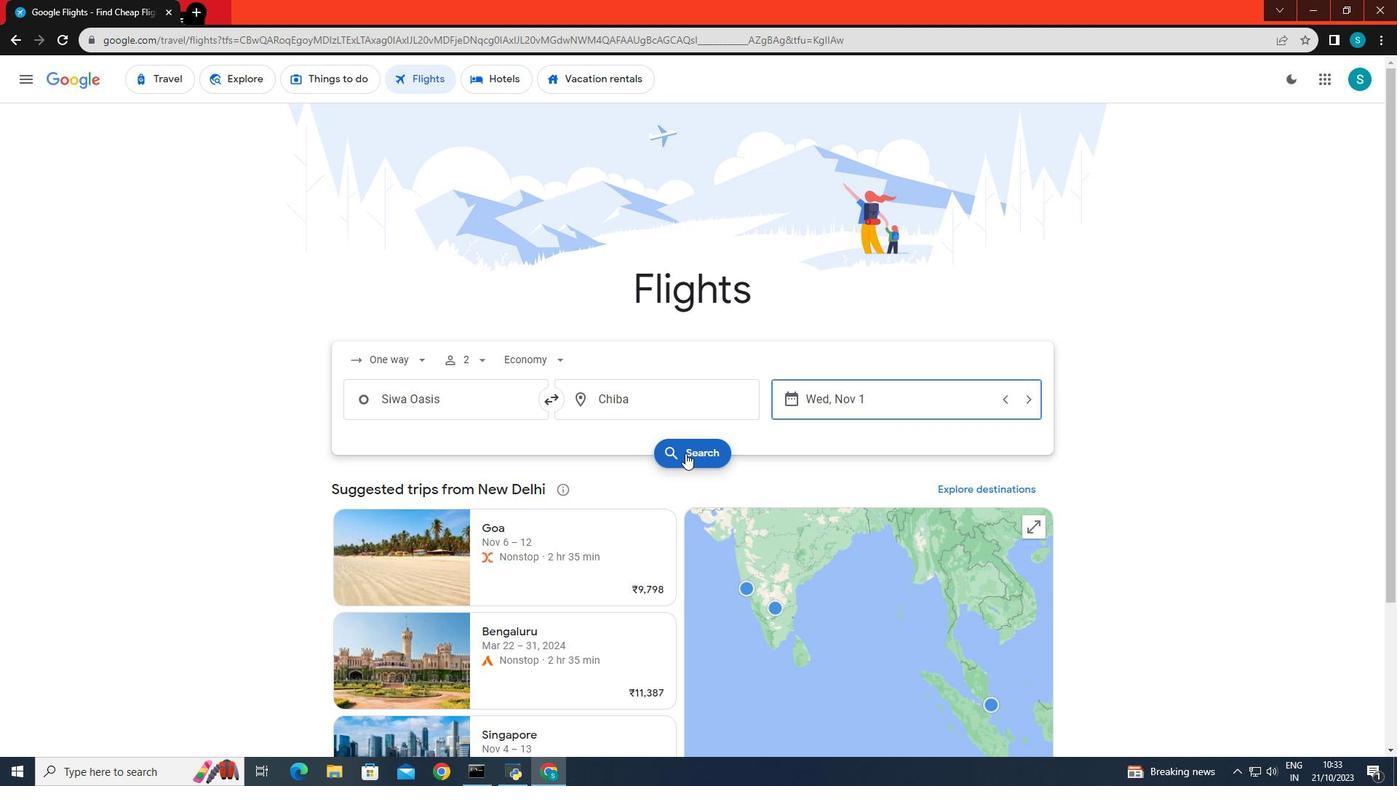 
Action: Mouse pressed left at (685, 453)
Screenshot: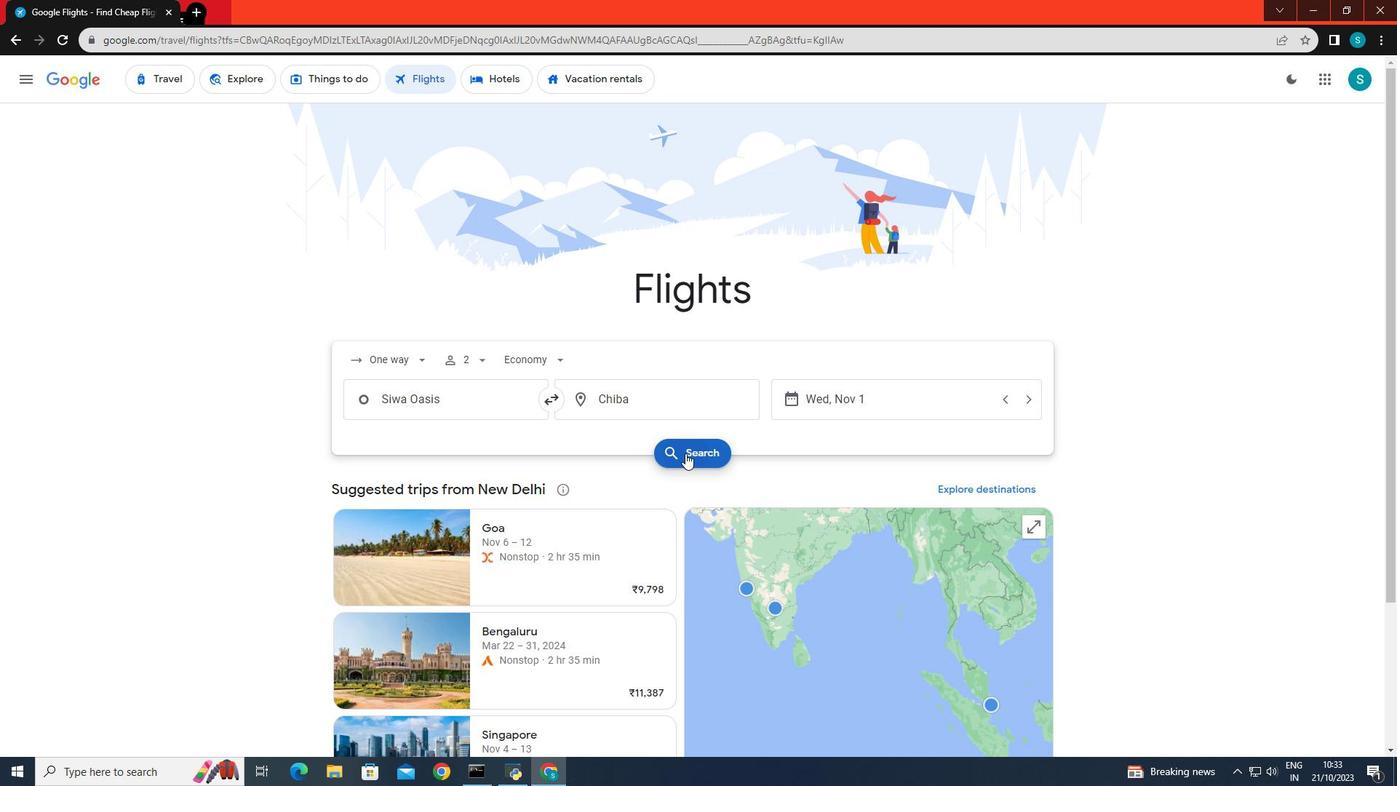 
Action: Mouse moved to (433, 208)
Screenshot: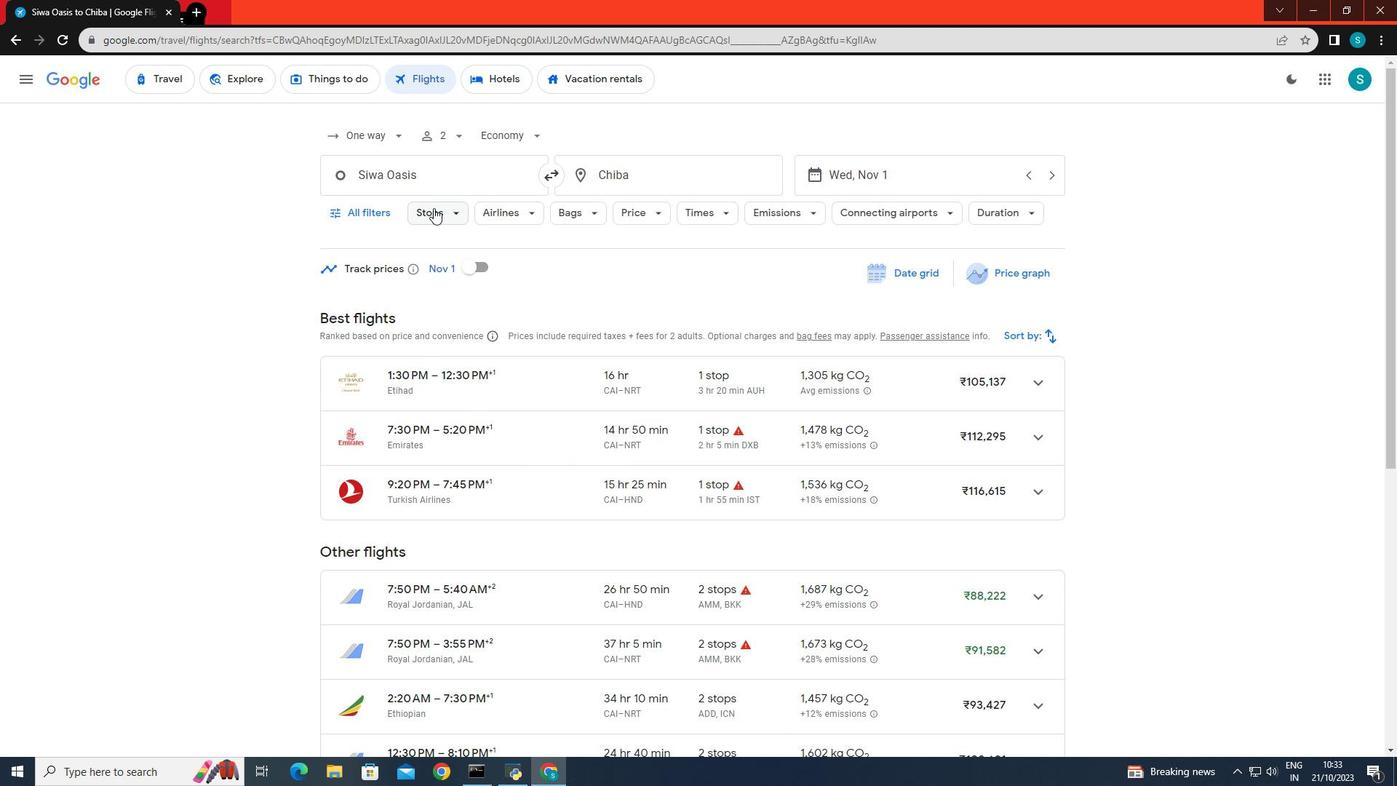
Action: Mouse pressed left at (433, 208)
Screenshot: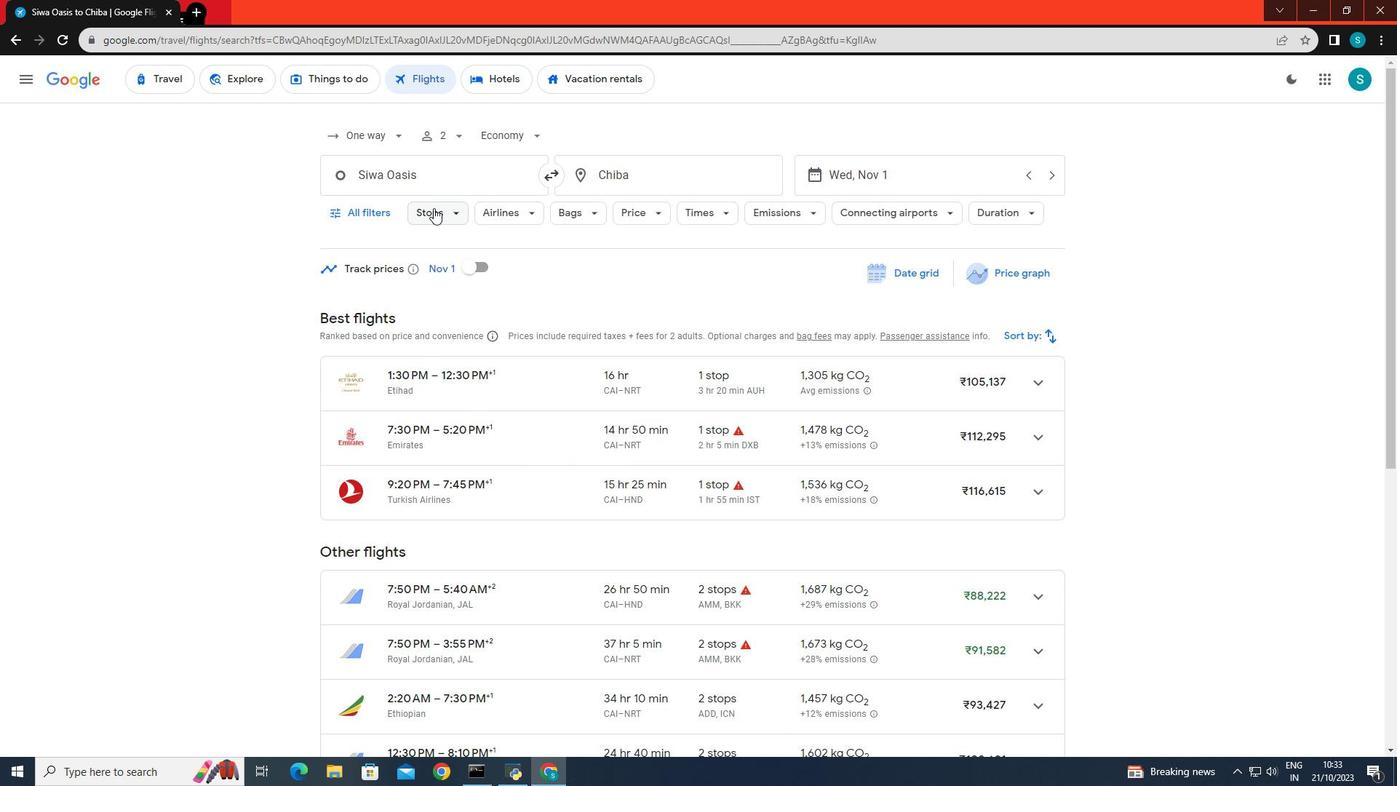 
Action: Mouse moved to (439, 285)
Screenshot: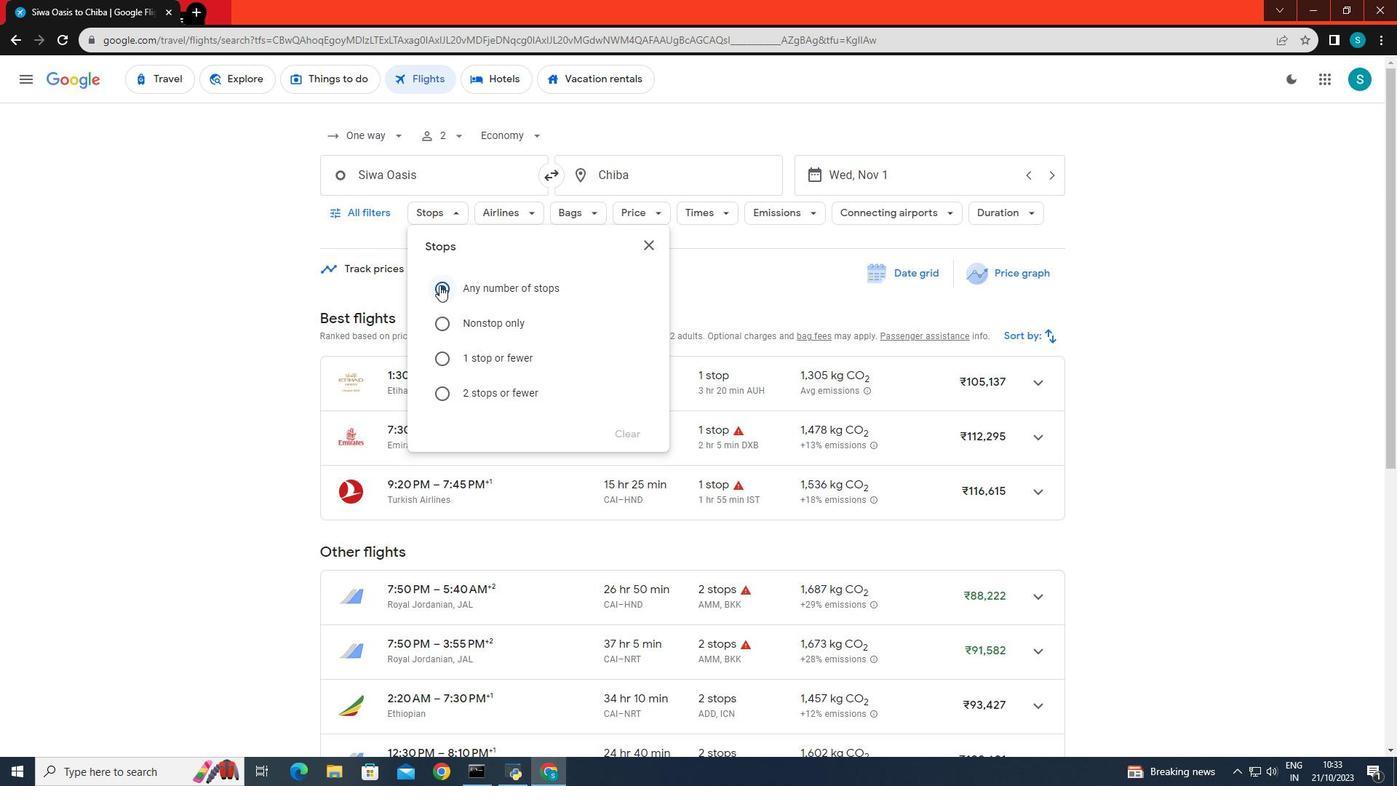 
Action: Mouse pressed left at (439, 285)
Screenshot: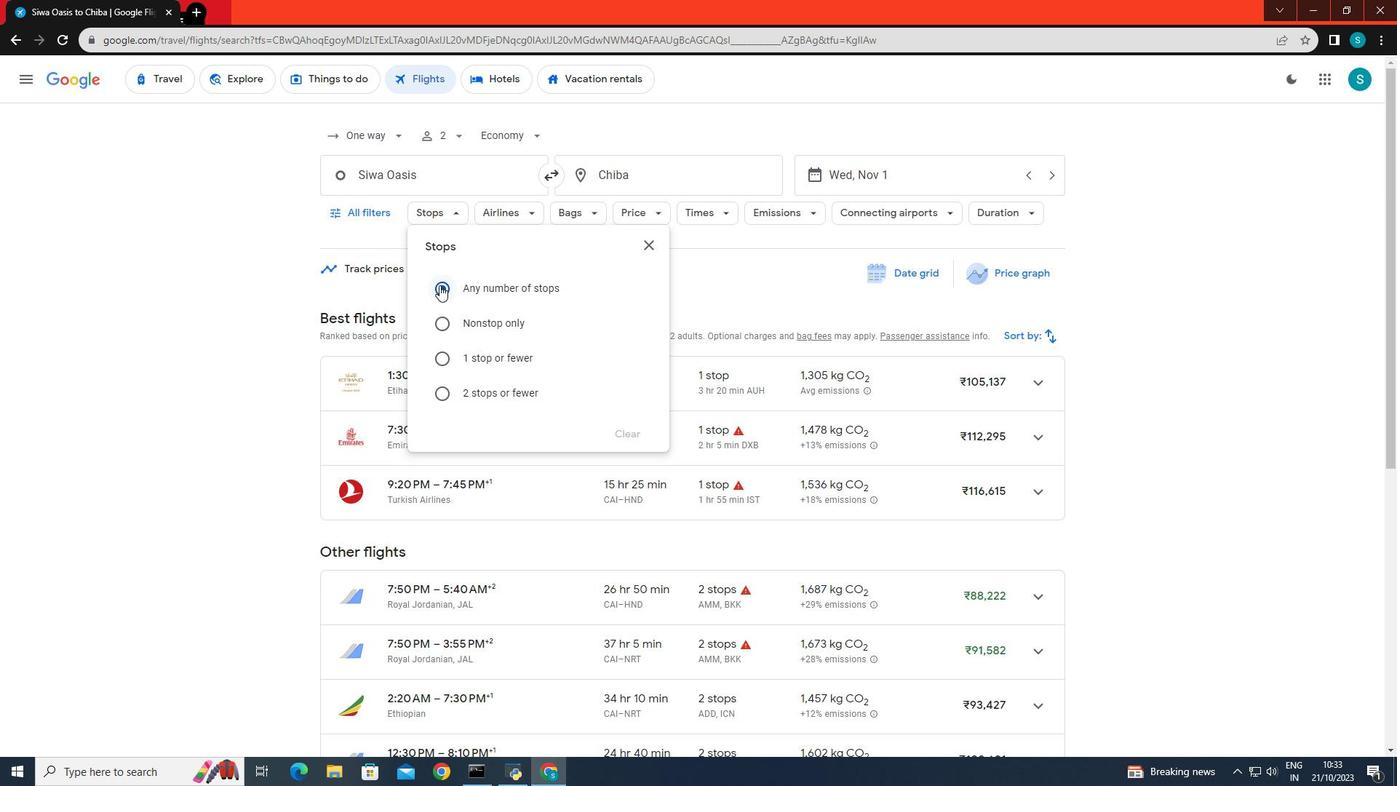 
Action: Mouse moved to (207, 365)
Screenshot: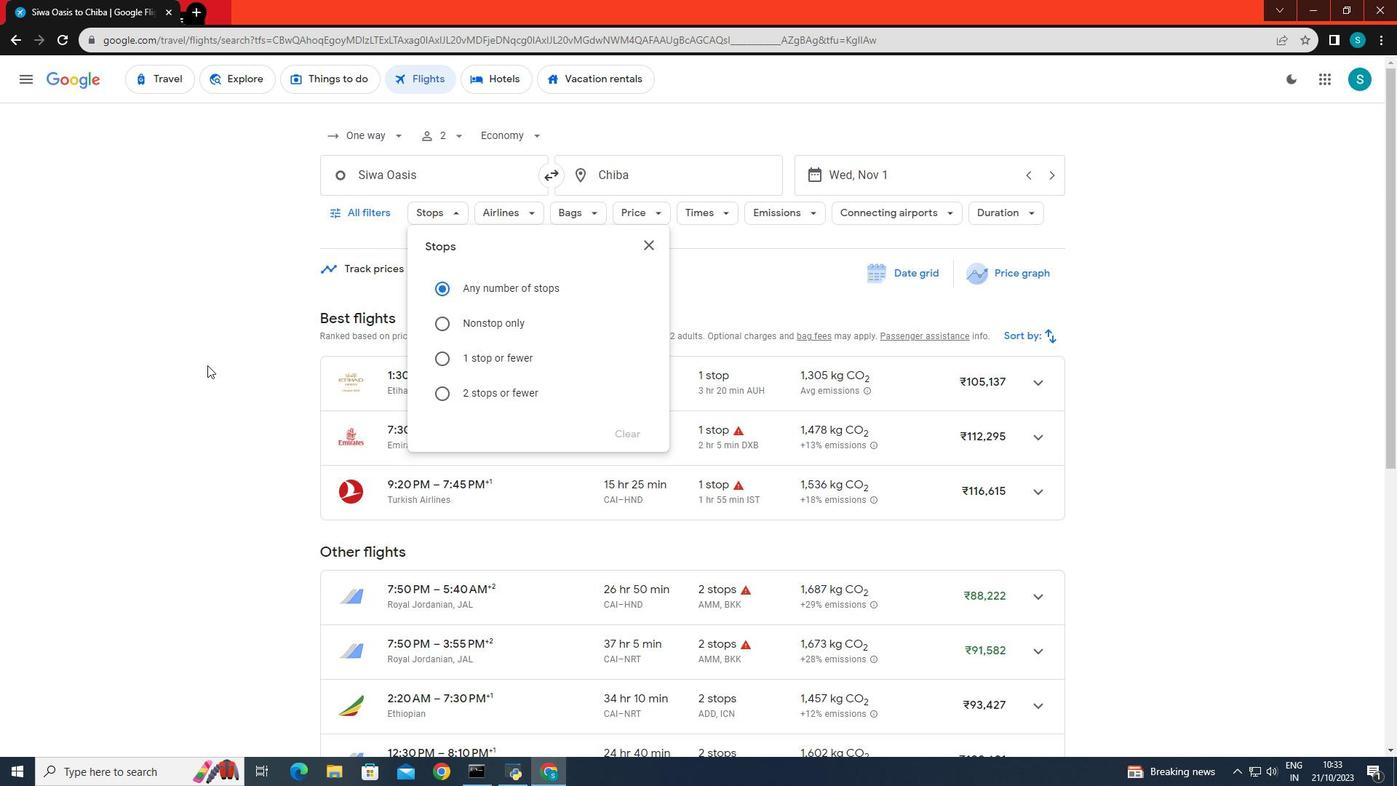 
Action: Mouse pressed left at (207, 365)
Screenshot: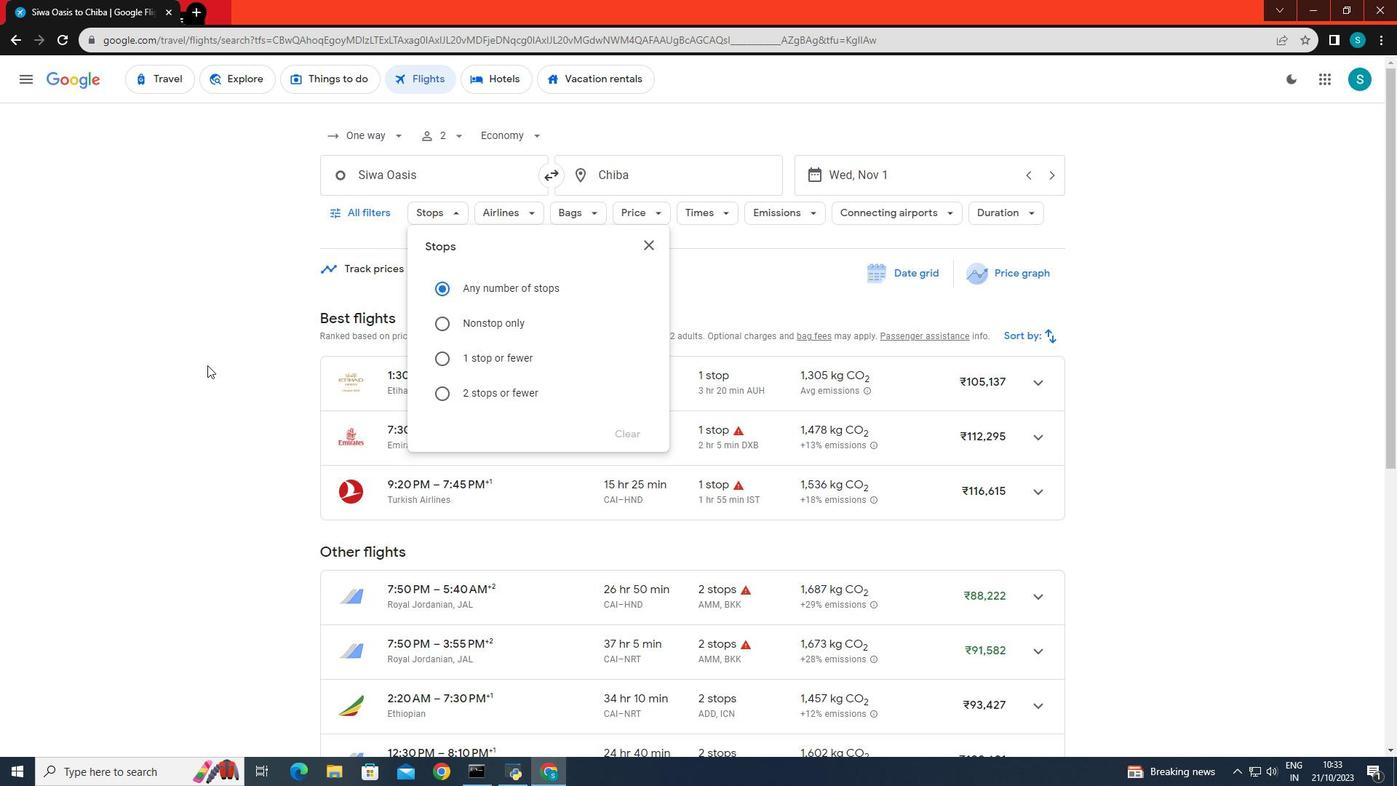 
Action: Mouse moved to (222, 366)
Screenshot: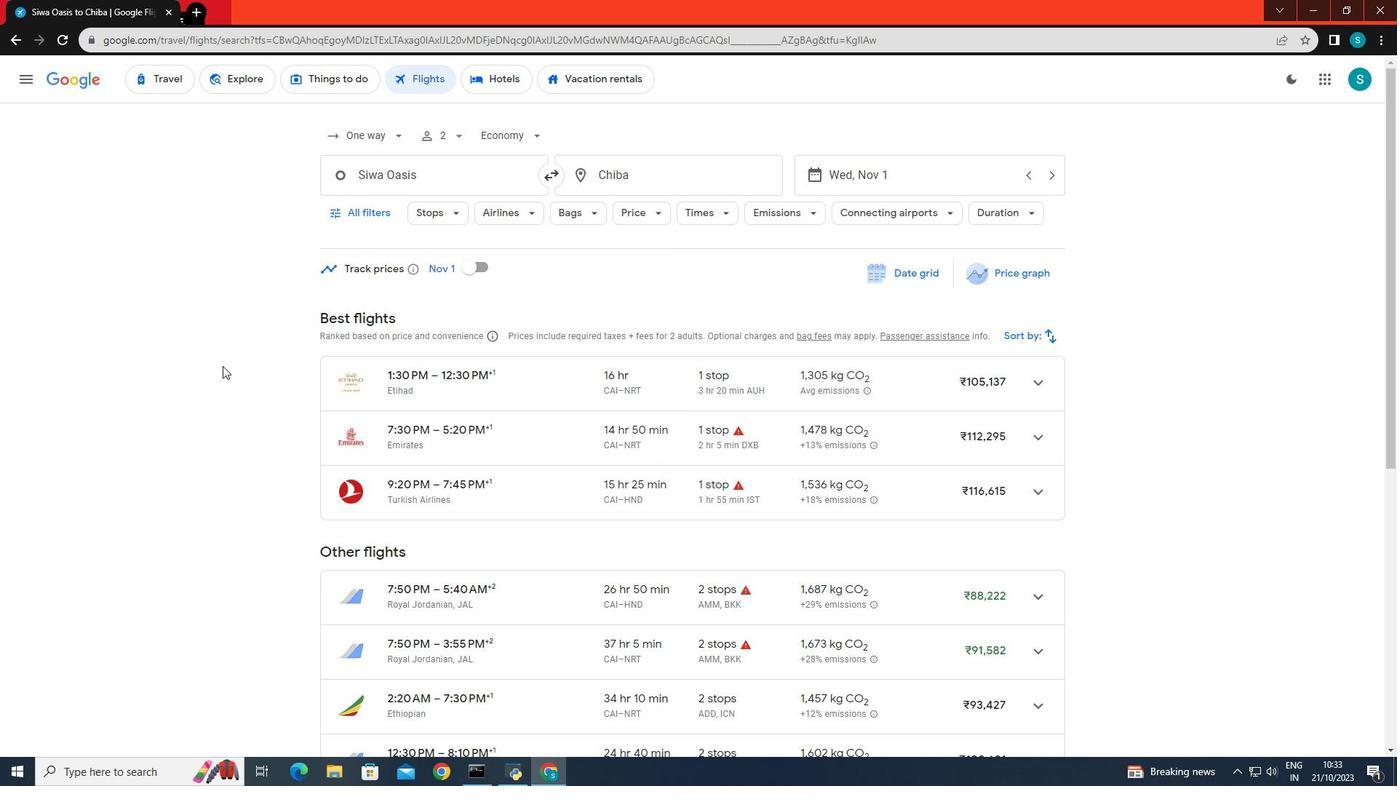 
Action: Mouse scrolled (222, 365) with delta (0, 0)
Screenshot: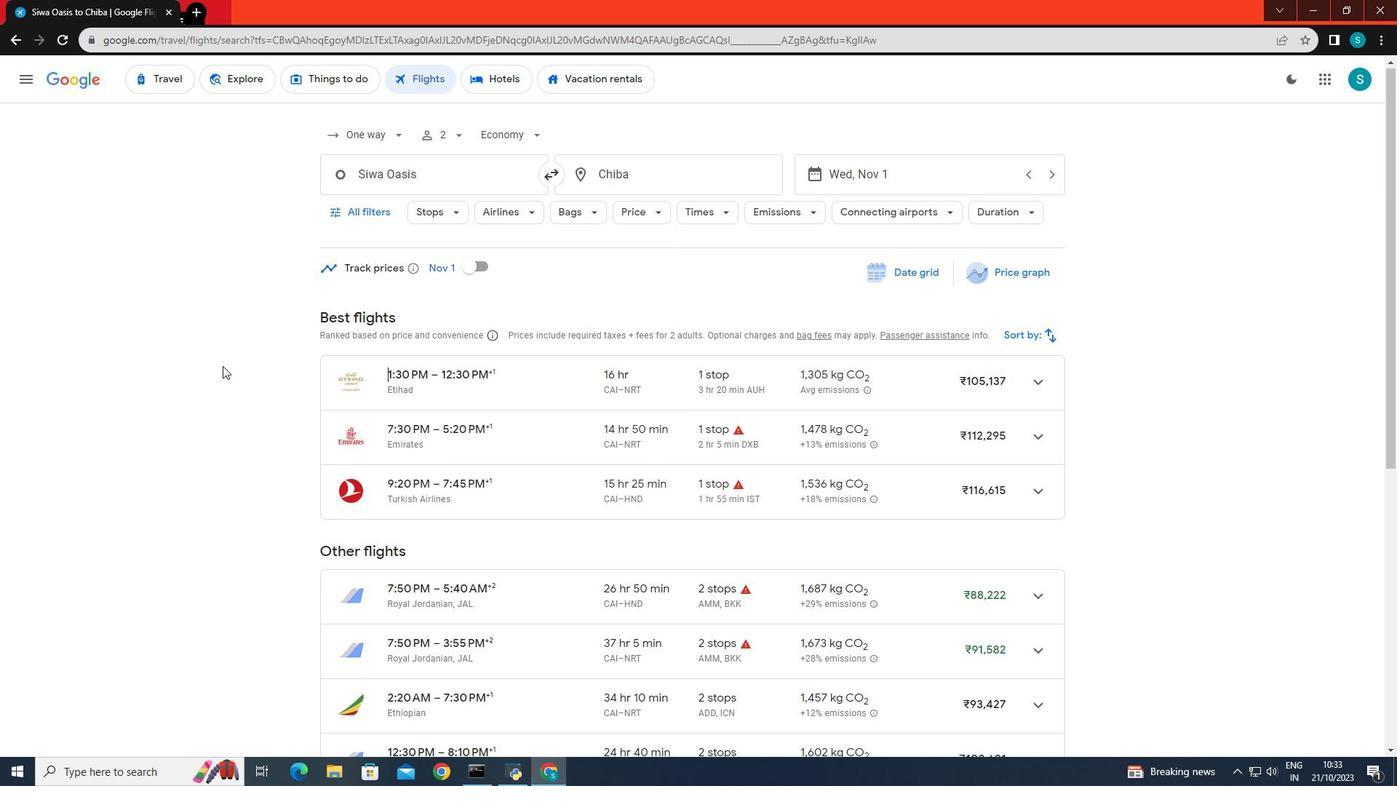 
Action: Mouse scrolled (222, 365) with delta (0, 0)
Screenshot: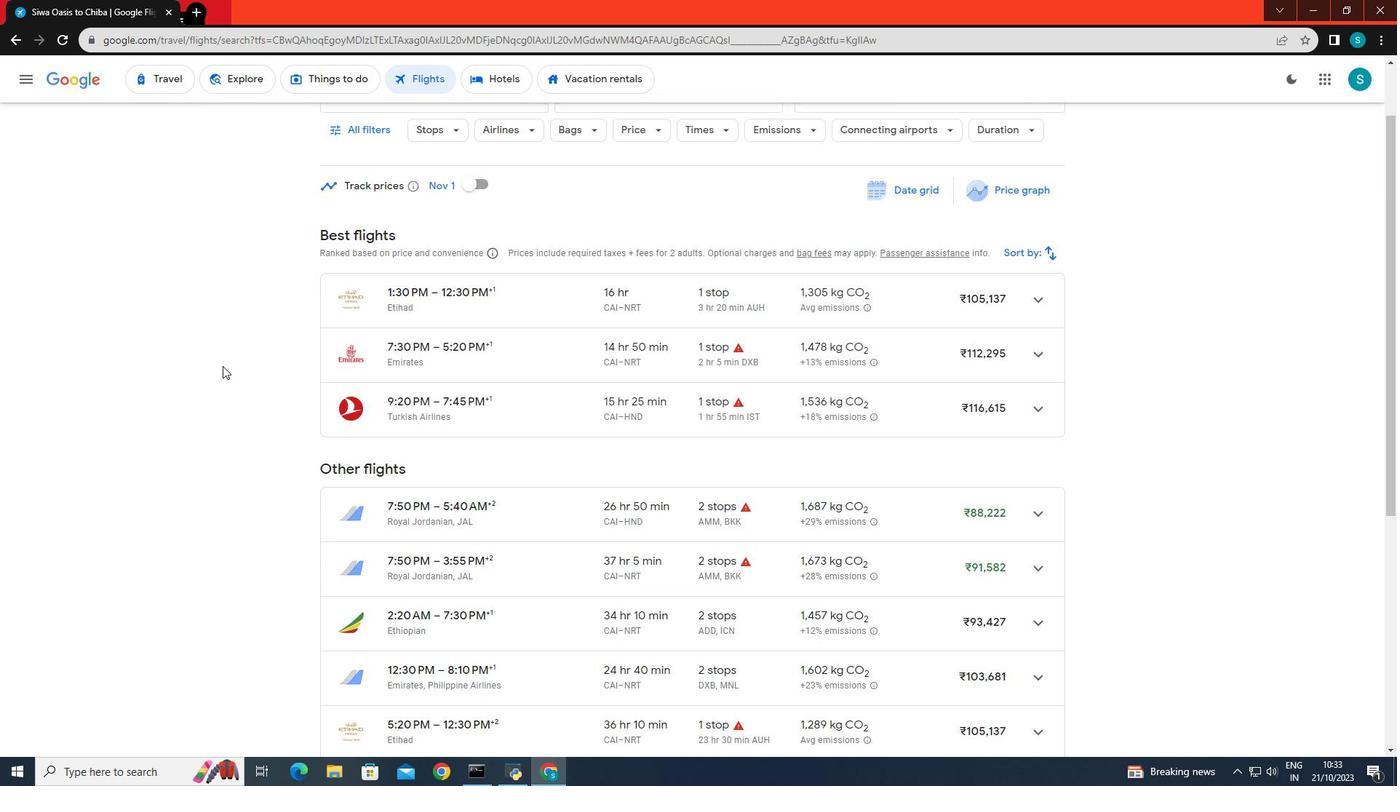 
Action: Mouse scrolled (222, 365) with delta (0, 0)
Screenshot: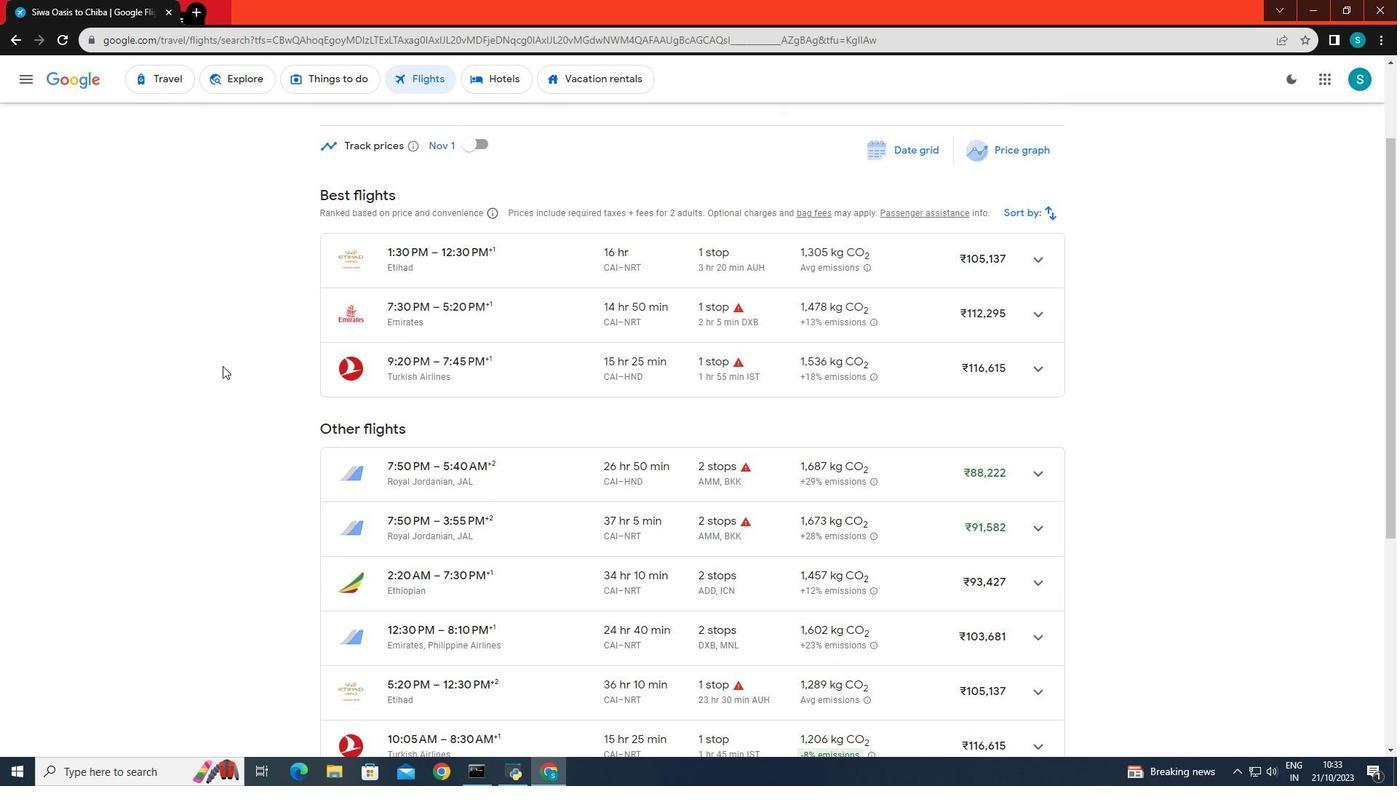 
Action: Mouse scrolled (222, 365) with delta (0, 0)
Screenshot: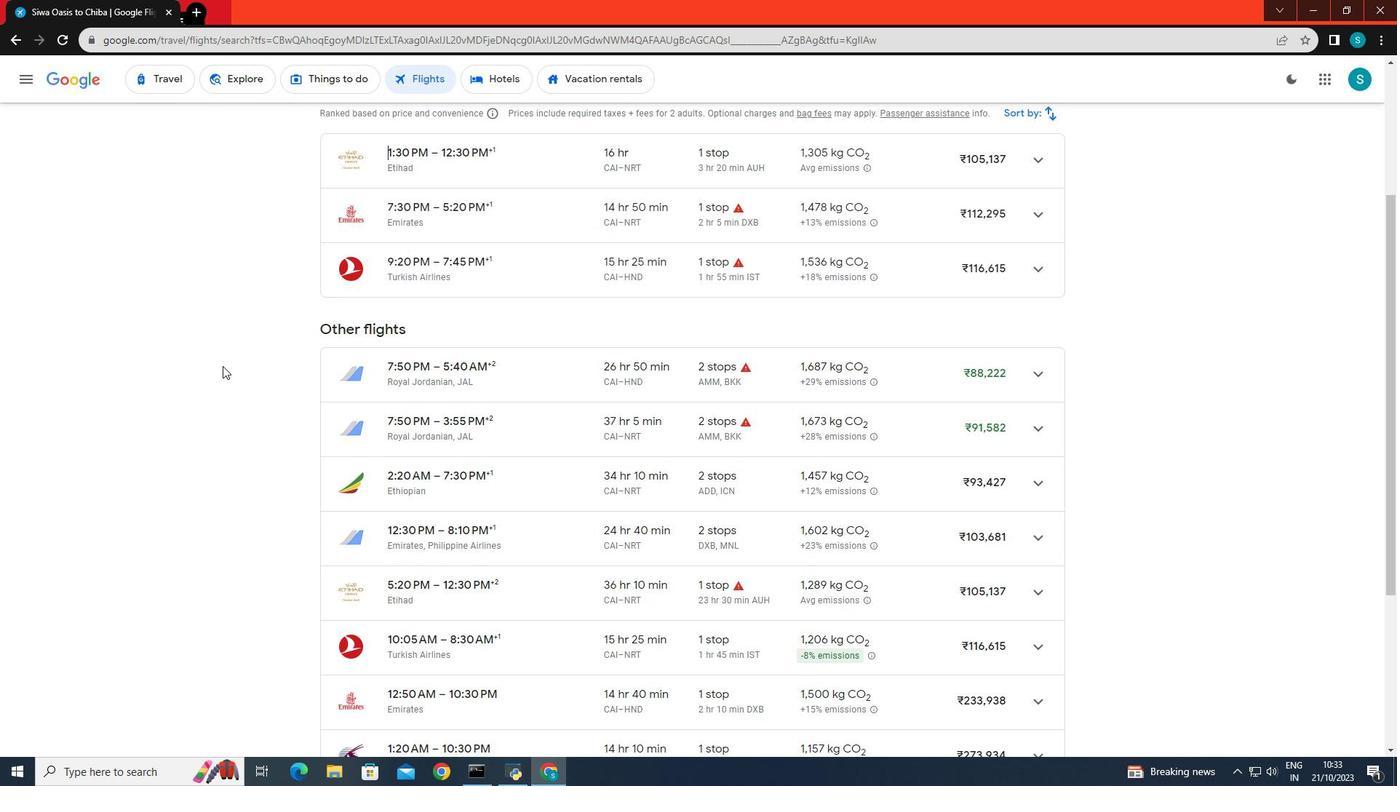 
Action: Mouse scrolled (222, 365) with delta (0, 0)
Screenshot: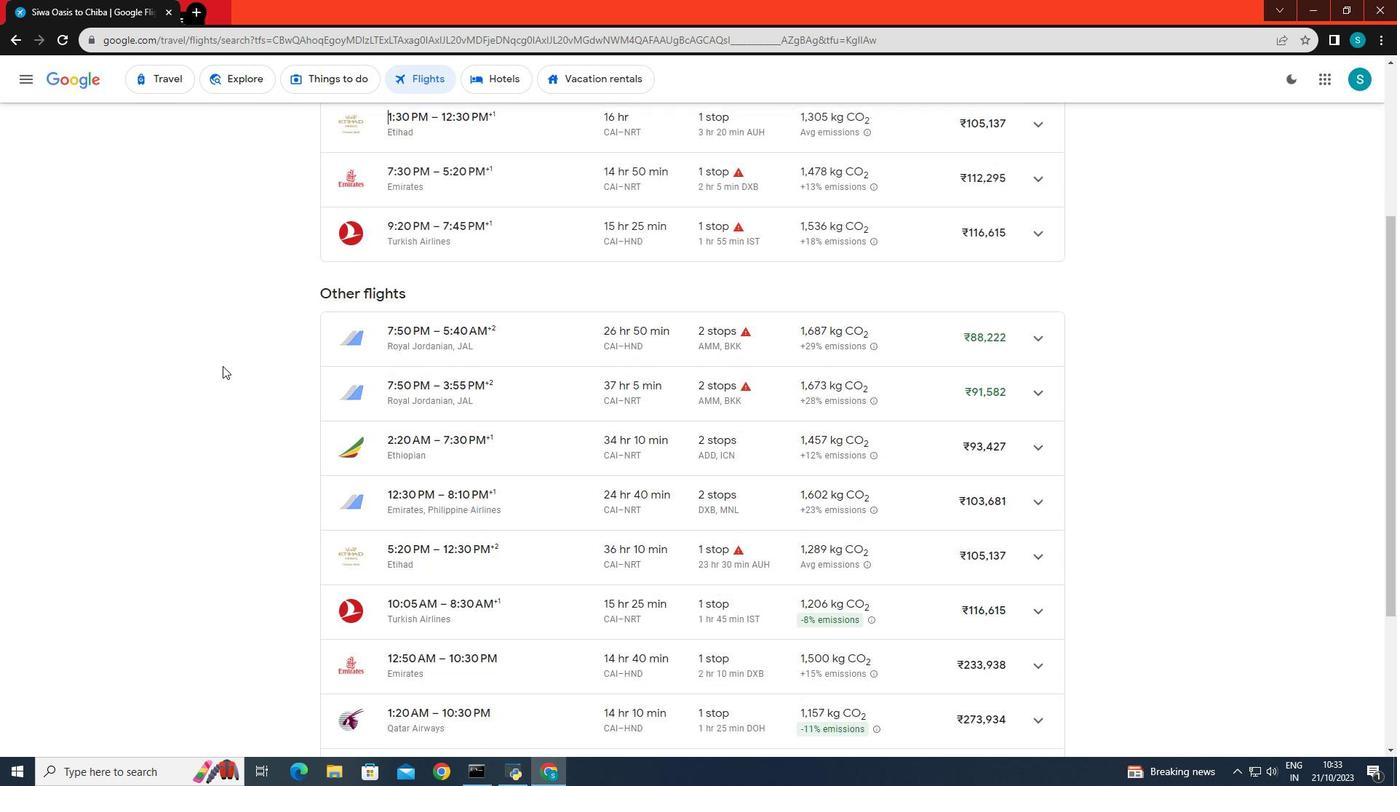 
Action: Mouse scrolled (222, 365) with delta (0, 0)
Screenshot: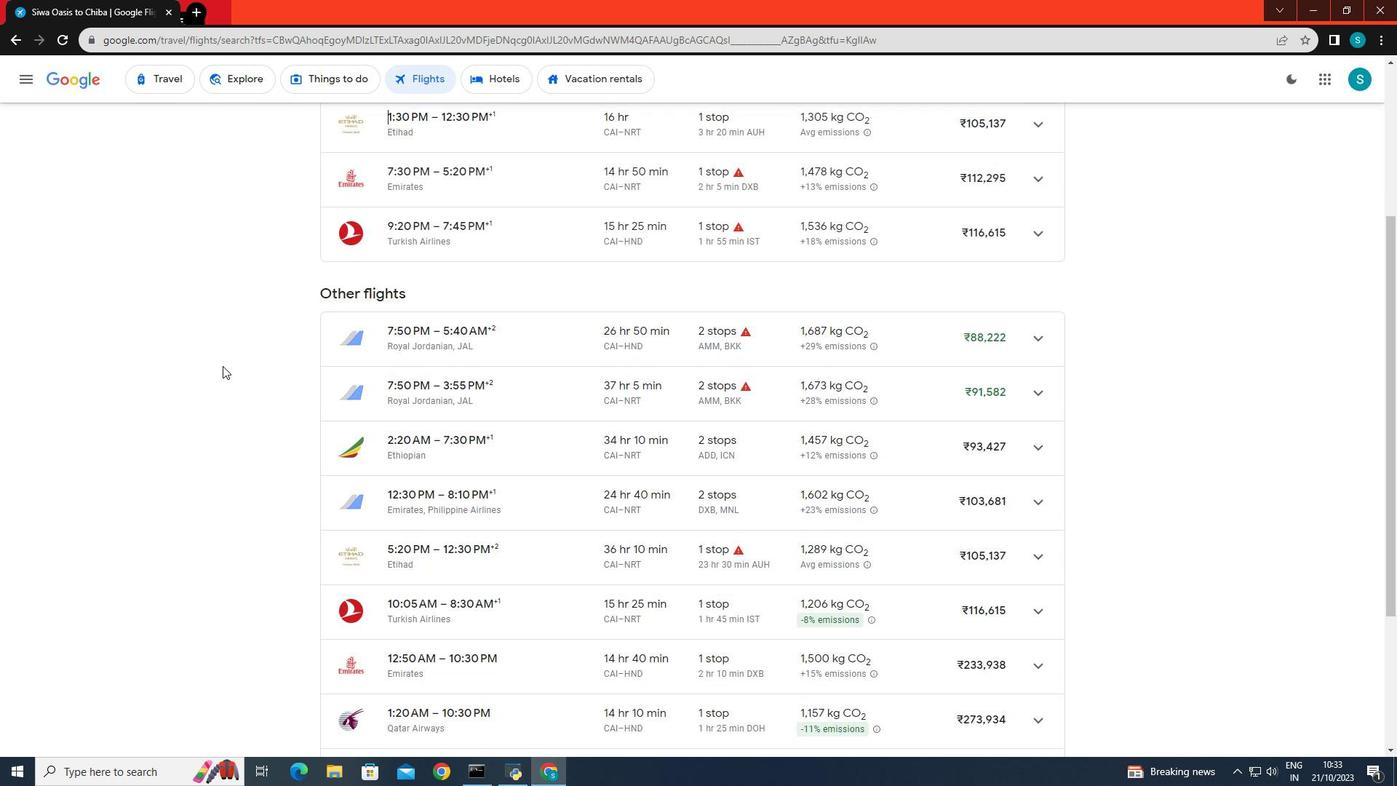 
Action: Mouse scrolled (222, 365) with delta (0, 0)
Screenshot: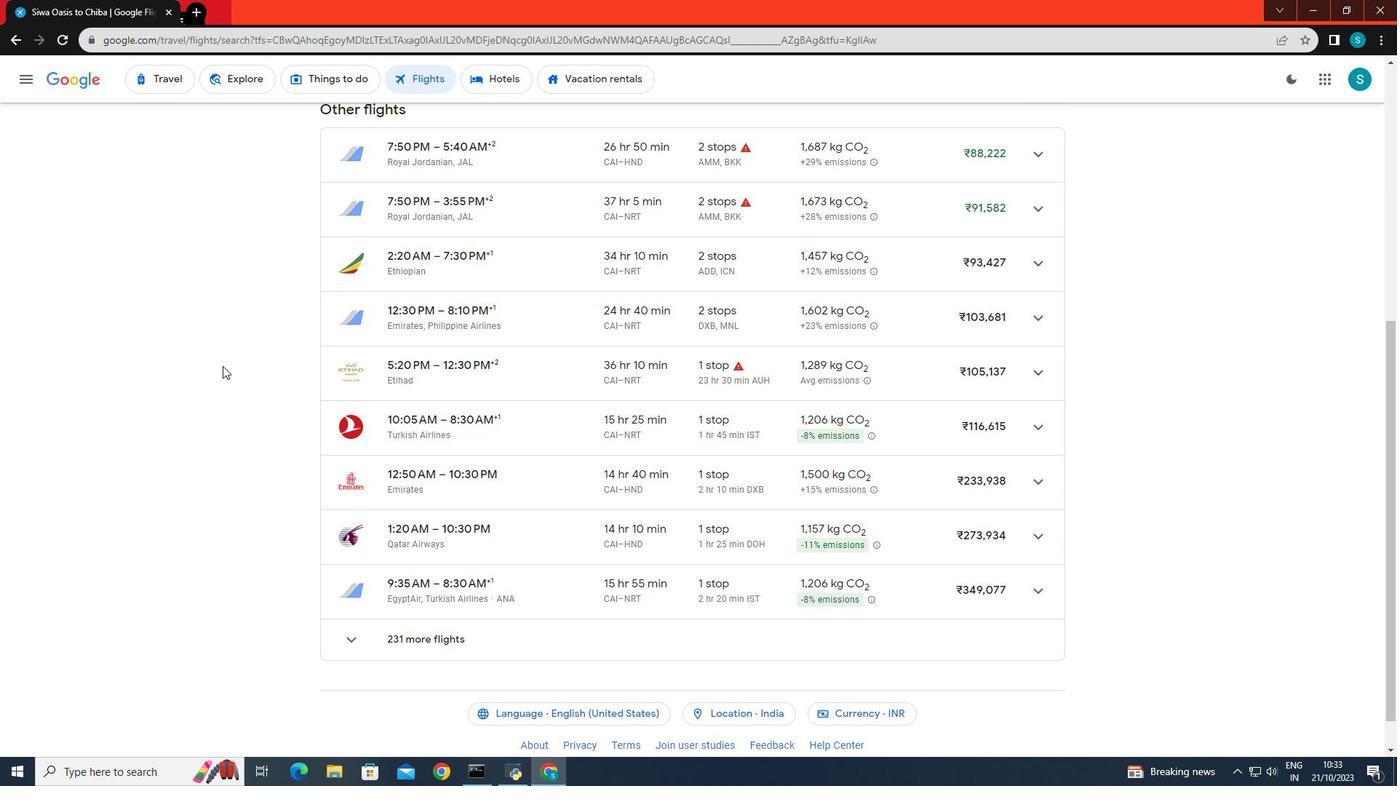 
Action: Mouse scrolled (222, 365) with delta (0, 0)
Screenshot: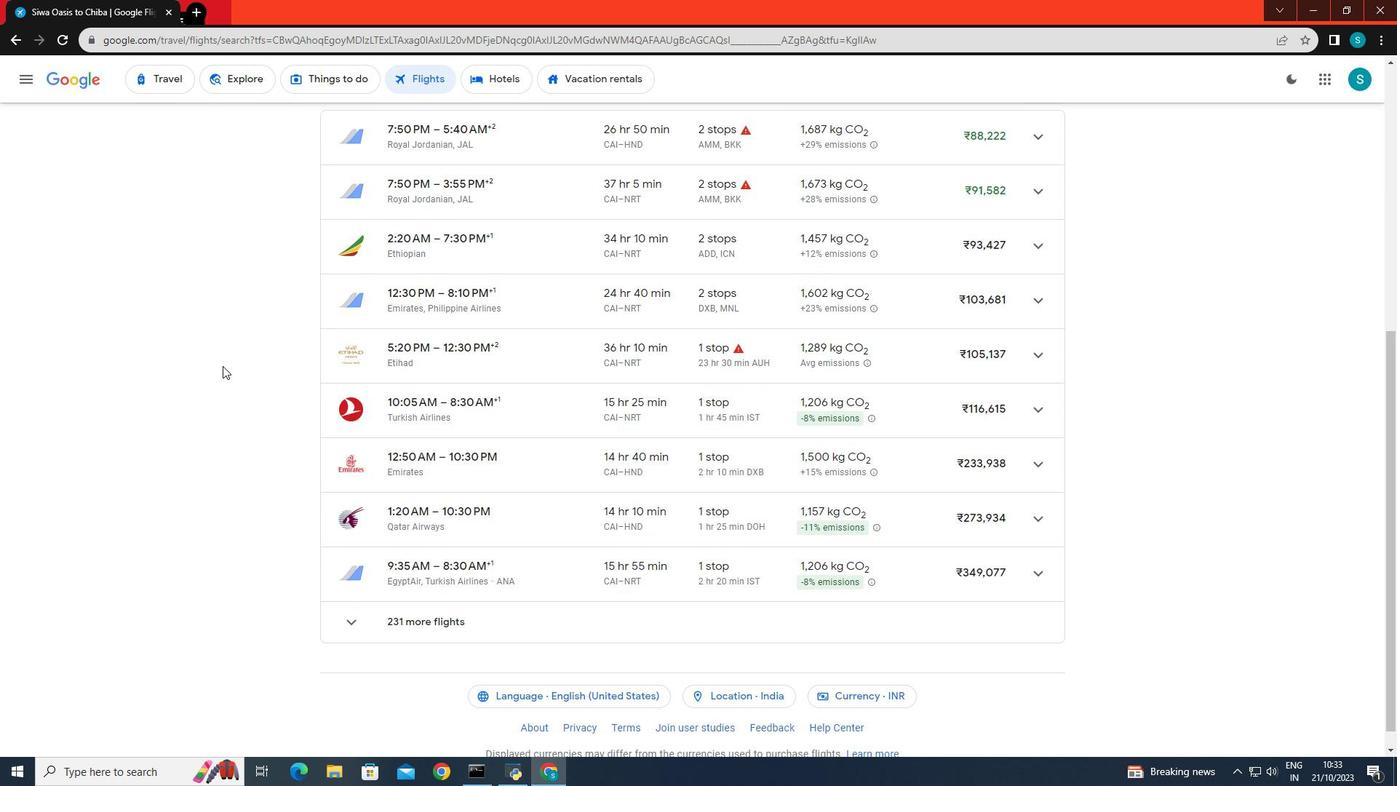
Action: Mouse scrolled (222, 365) with delta (0, 0)
Screenshot: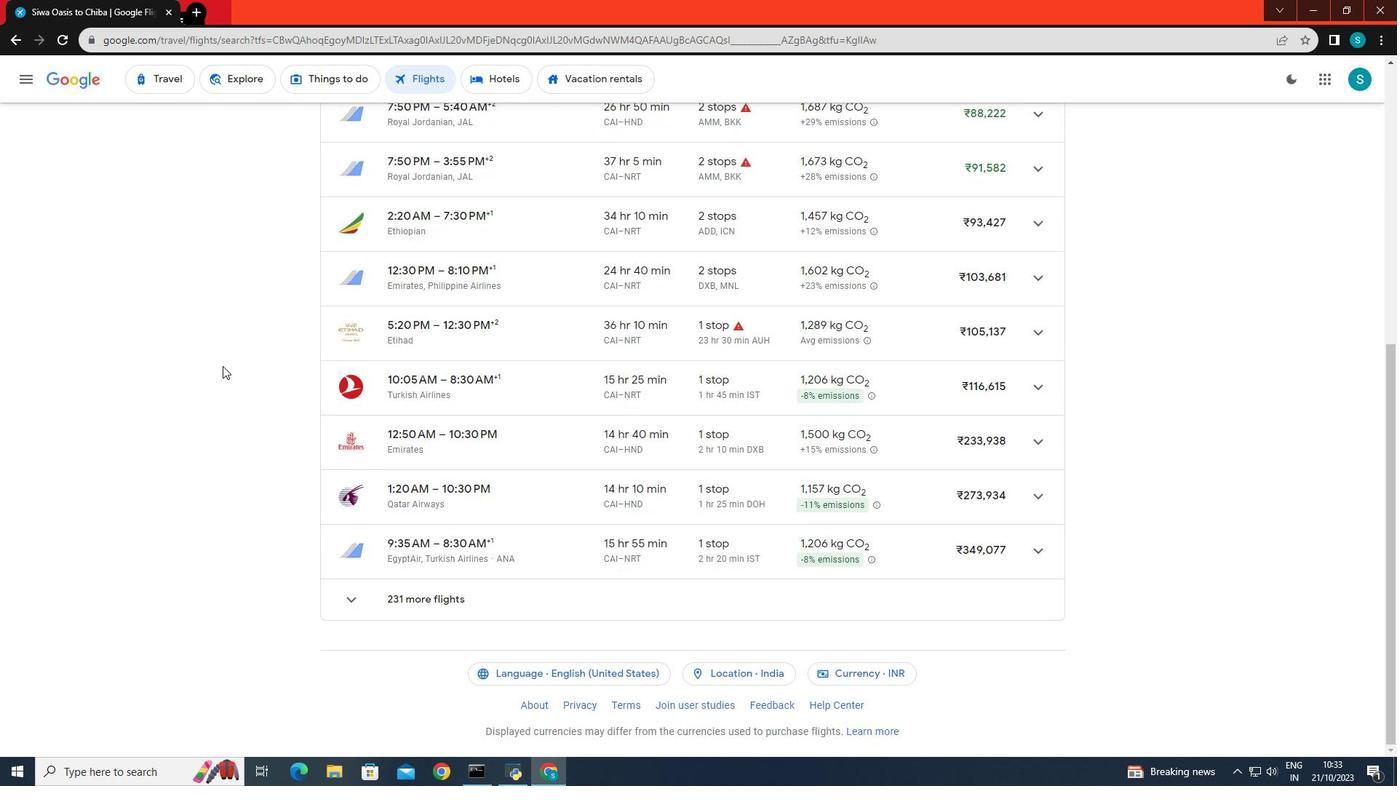 
